 Task: Add an event with the title Second Sales Call with Potential Client, date '2023/12/04', time 7:50 AM to 9:50 AMand add a description:  Regular check-ins and progress reviews will be scheduled to evaluate the employee's progress and provide ongoing feedback. These discussions will allow for adjustments to the action plan if needed and provide encouragement and support to the employee., put the event into Green category, logged in from the account softage.2@softage.netand send the event invitation to softage.5@softage.net and softage.6@softage.net. Set a reminder for the event 2 hour before
Action: Mouse moved to (105, 99)
Screenshot: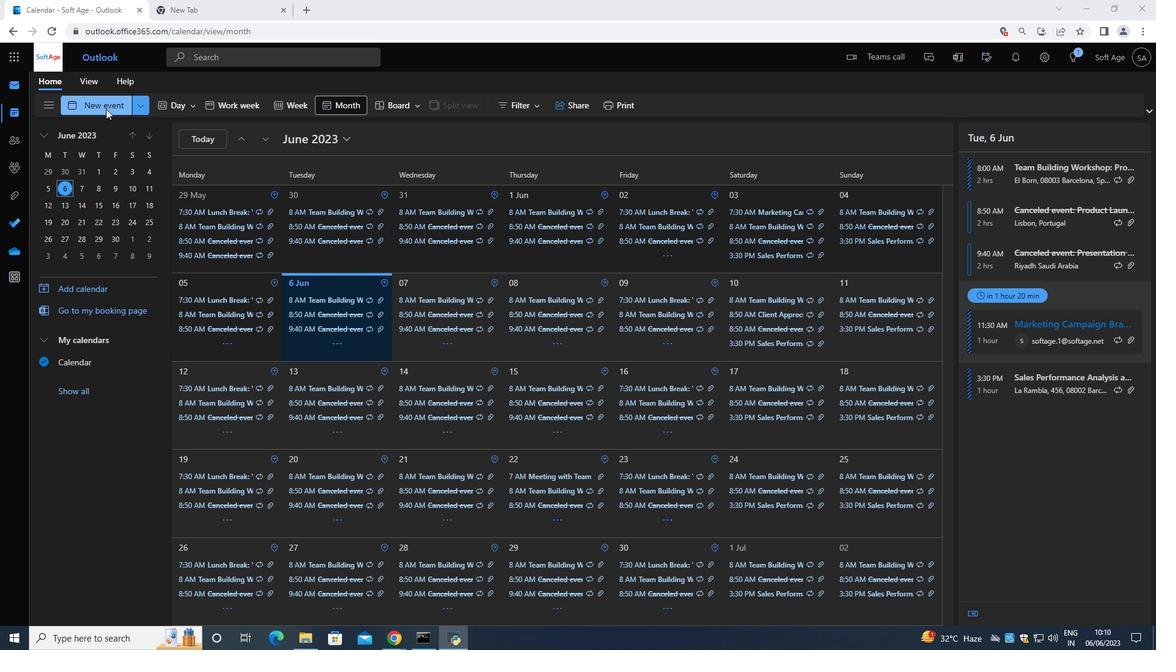 
Action: Mouse pressed left at (105, 99)
Screenshot: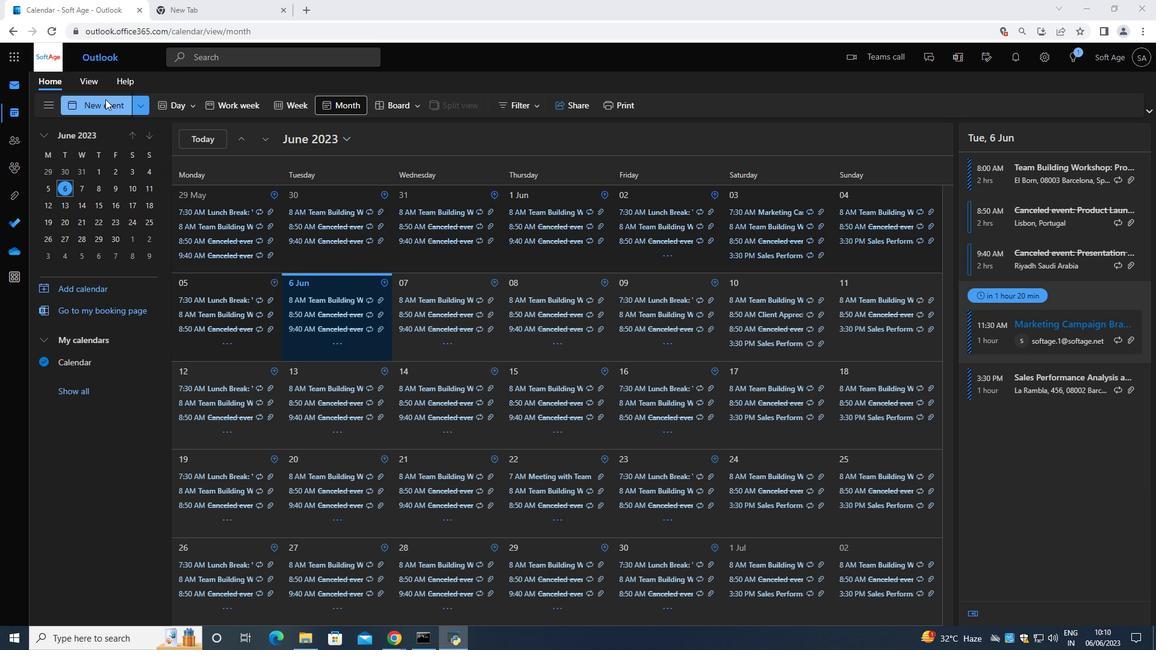 
Action: Mouse moved to (362, 183)
Screenshot: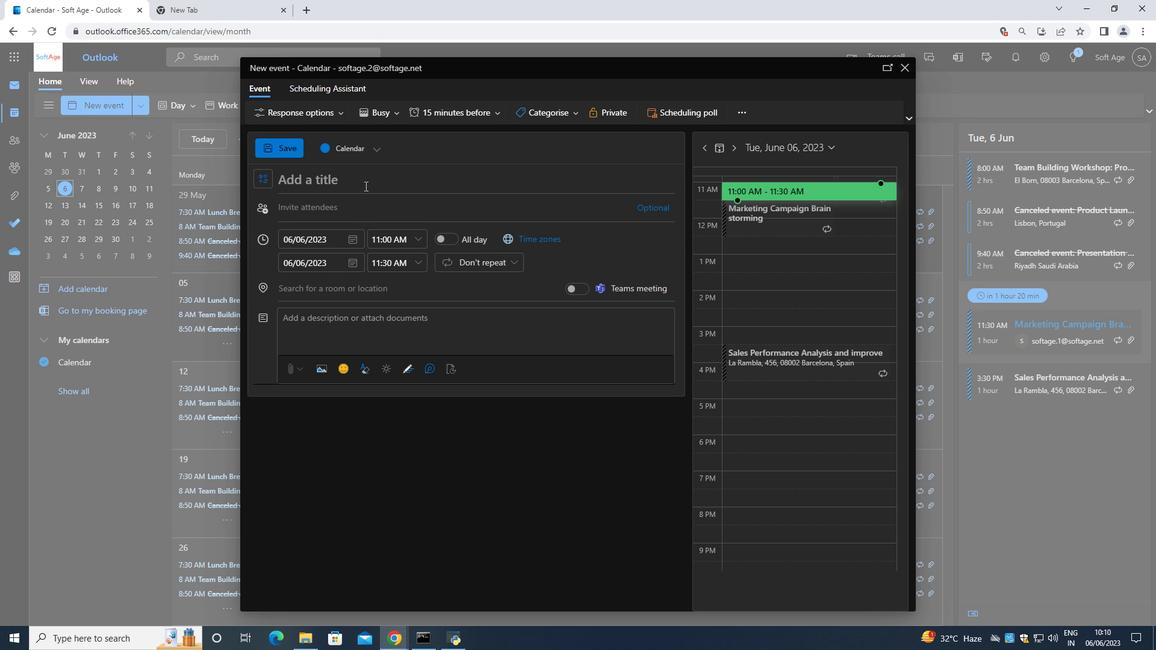 
Action: Mouse pressed left at (362, 183)
Screenshot: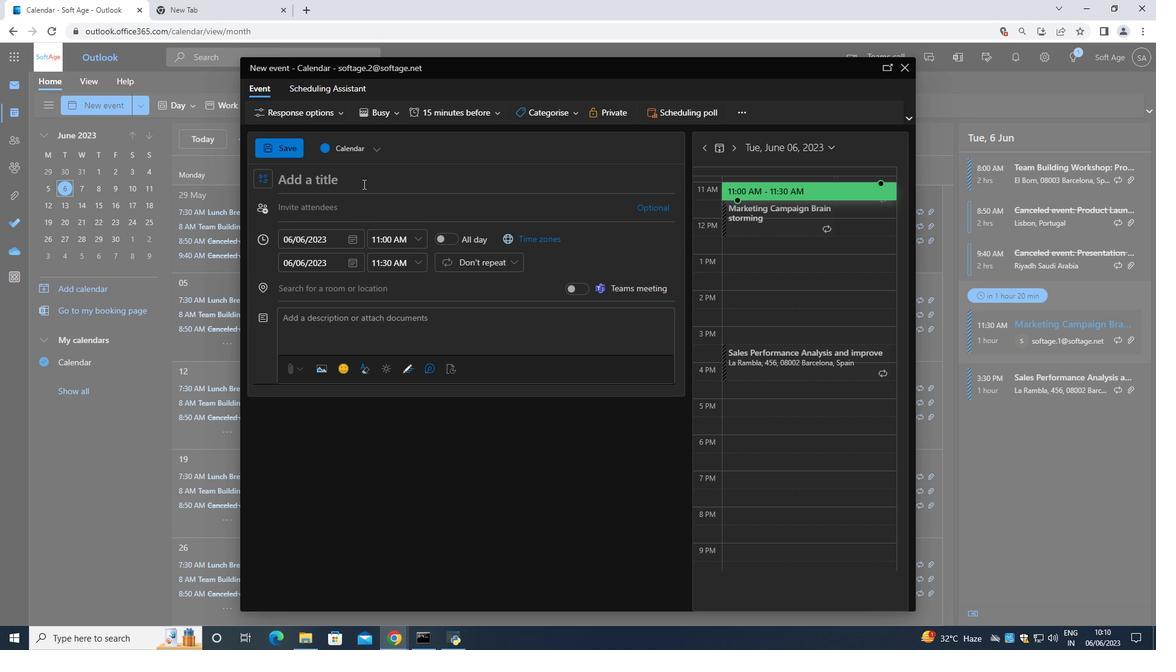 
Action: Mouse moved to (360, 181)
Screenshot: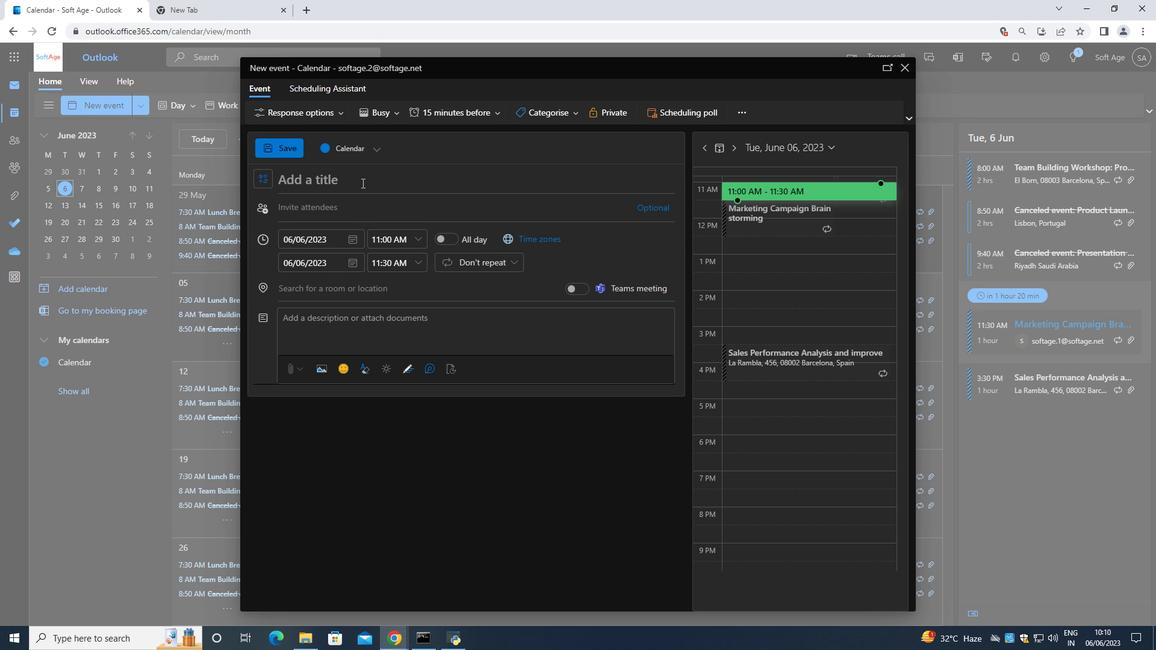 
Action: Key pressed <Key.shift>Second<Key.space><Key.shift>Sales<Key.space><Key.shift>Cali<Key.space>with<Key.space><Key.shift>Protem<Key.backspace>ntial<Key.space><Key.shift>Client<Key.space>
Screenshot: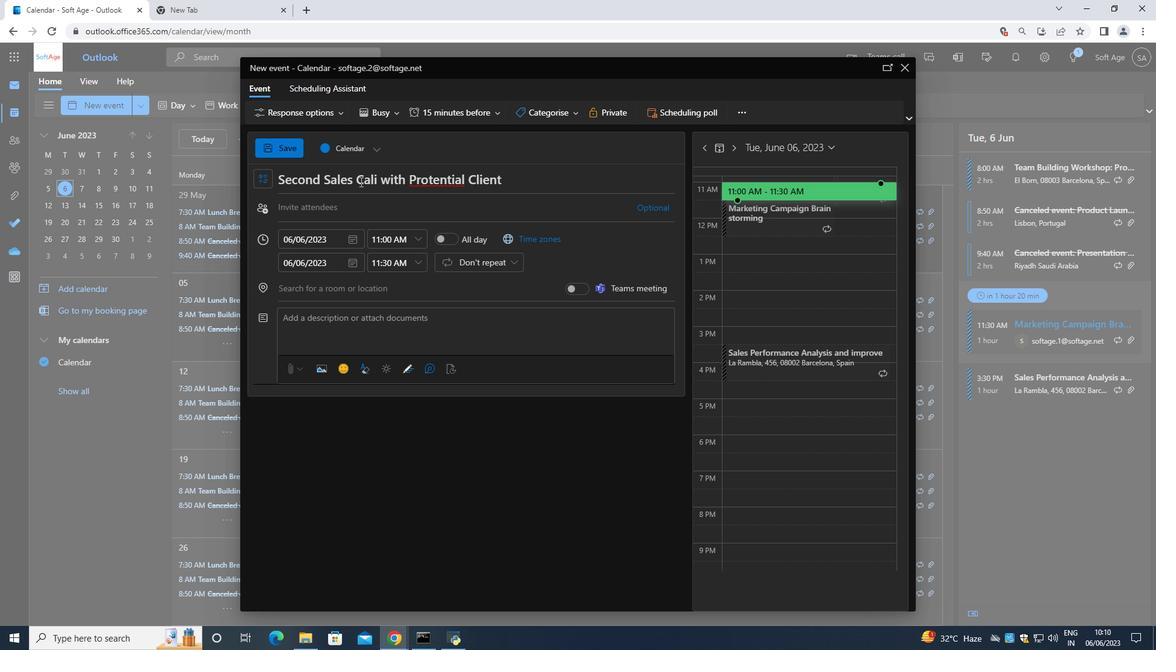 
Action: Mouse moved to (355, 242)
Screenshot: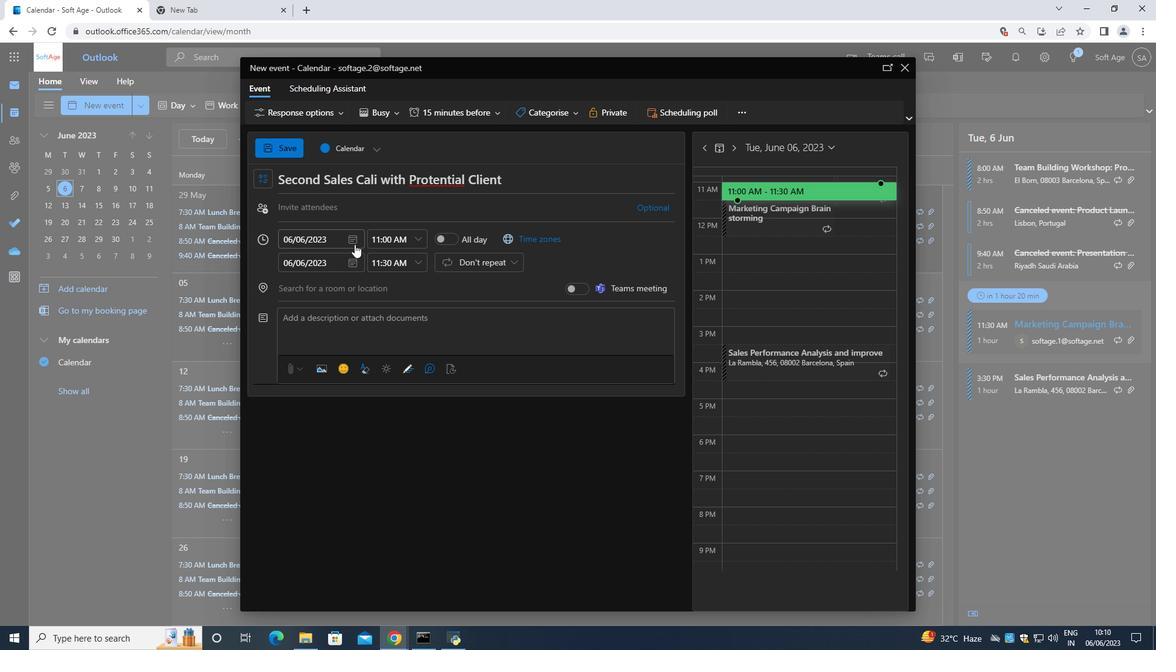 
Action: Mouse pressed left at (355, 242)
Screenshot: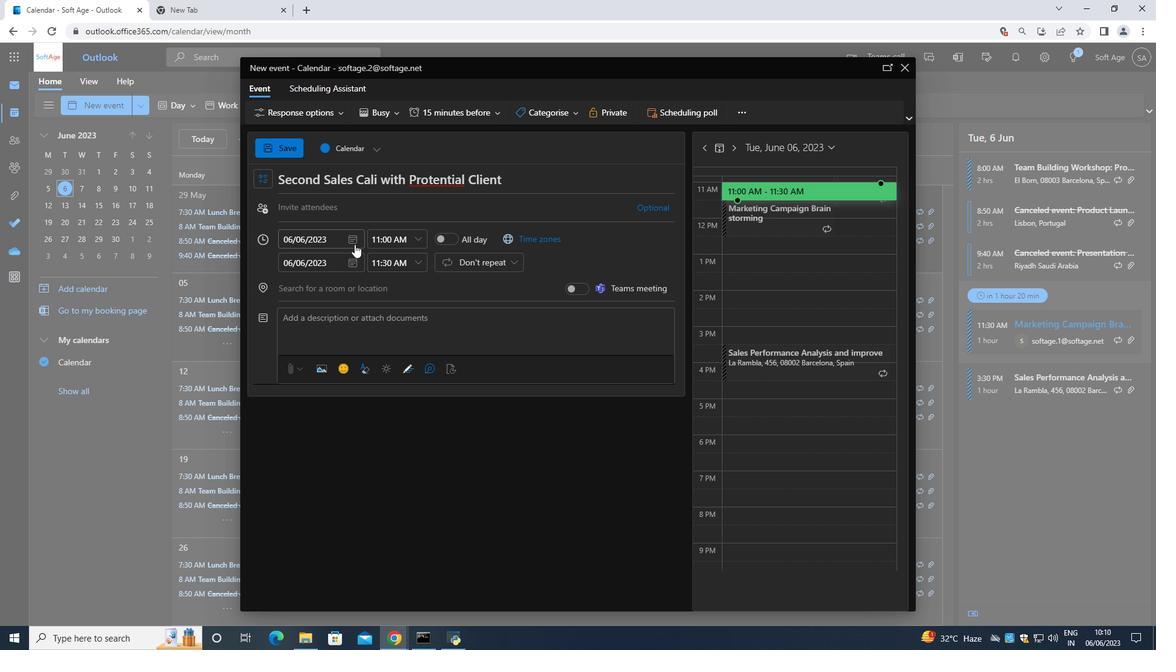 
Action: Mouse moved to (396, 264)
Screenshot: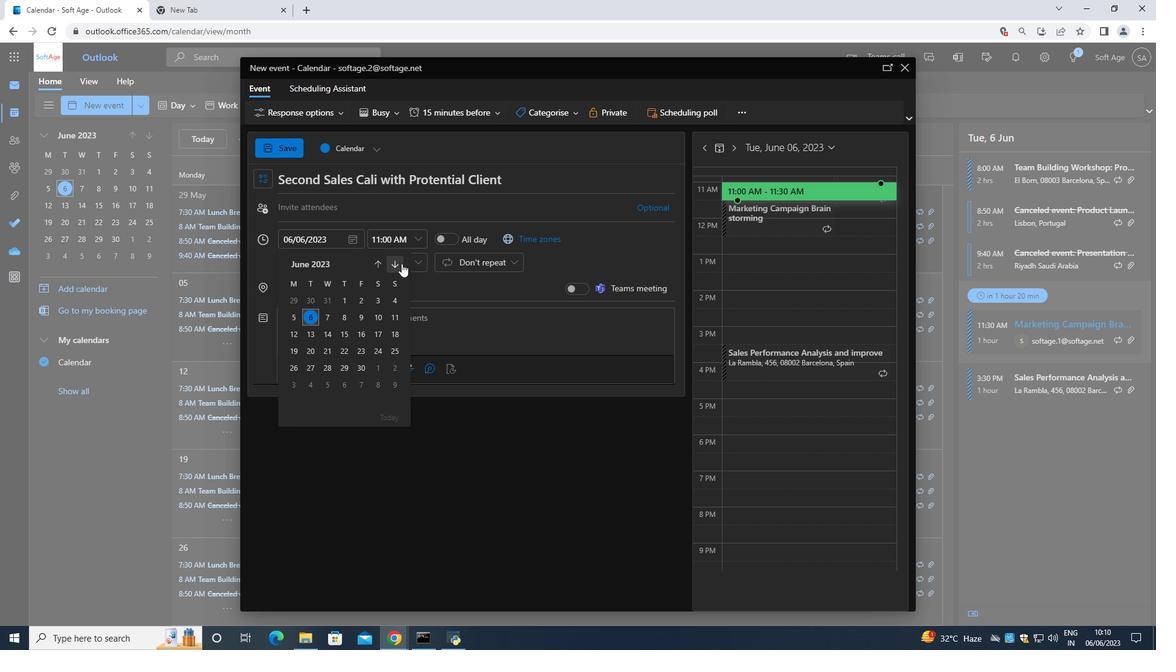 
Action: Mouse pressed left at (396, 264)
Screenshot: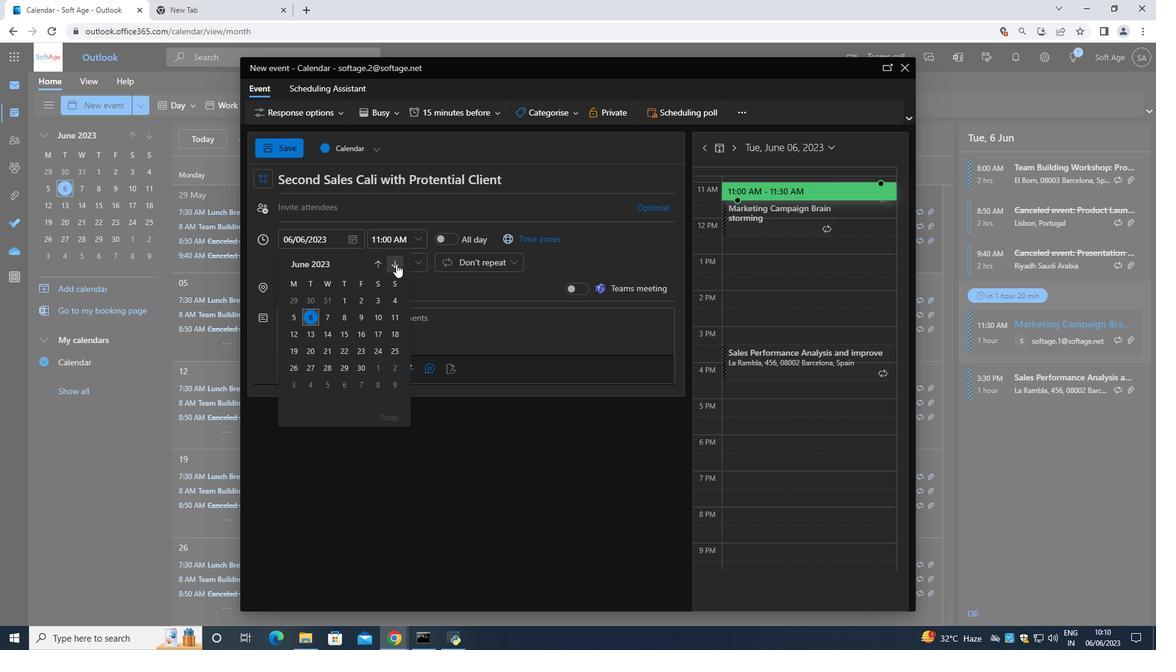 
Action: Mouse pressed left at (396, 264)
Screenshot: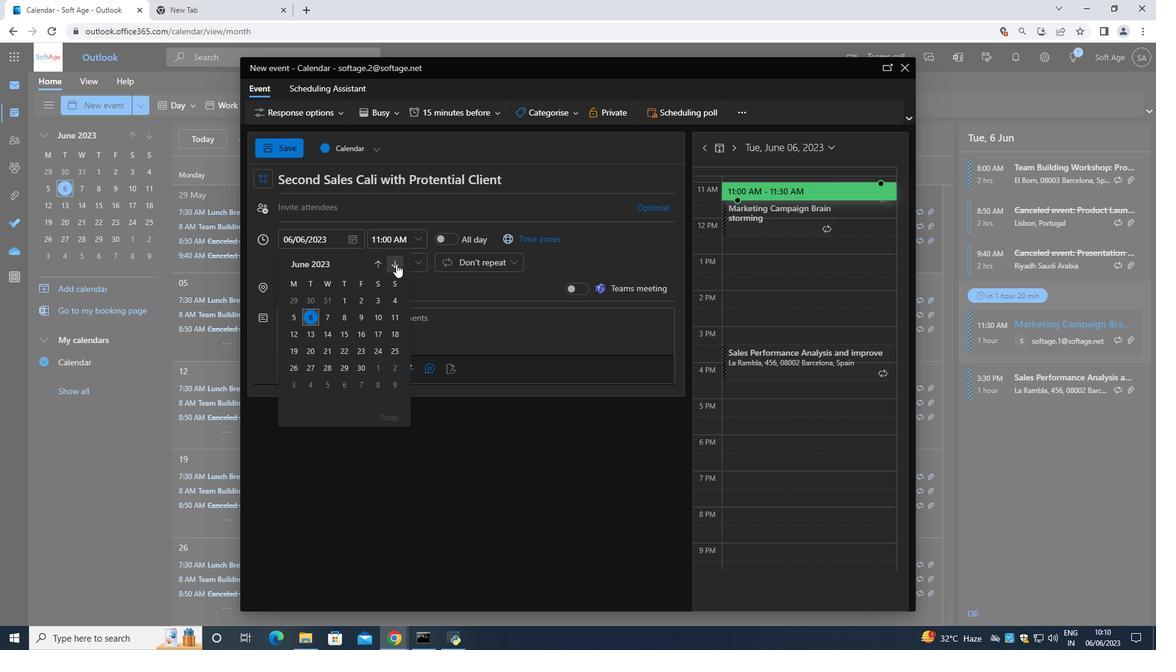 
Action: Mouse pressed left at (396, 264)
Screenshot: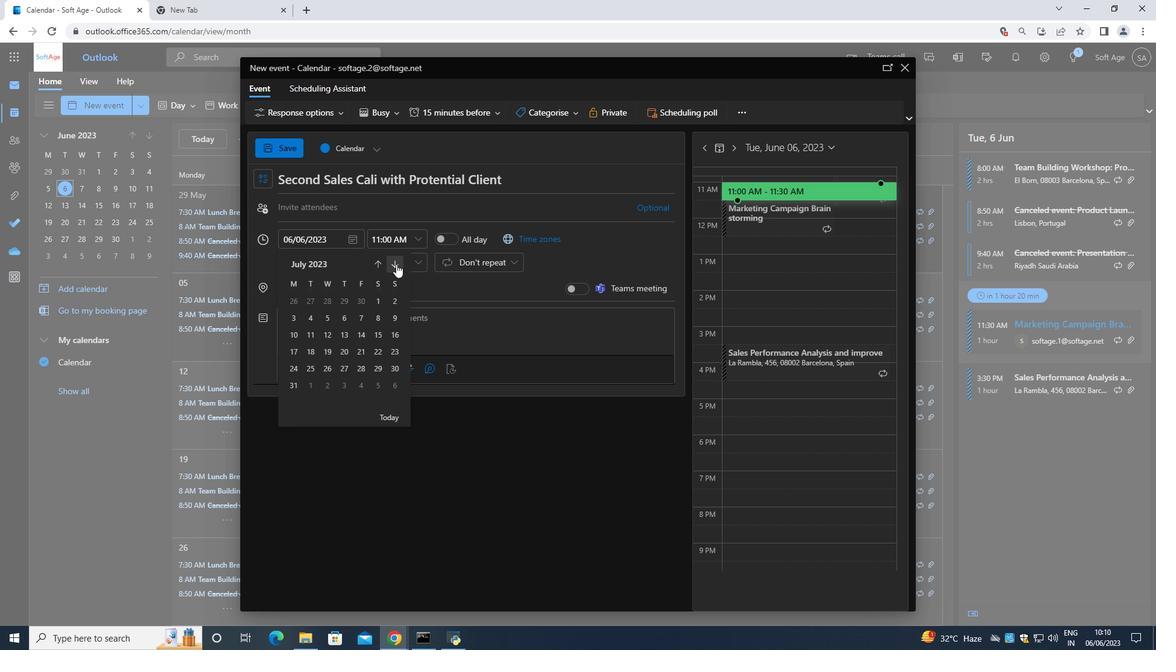 
Action: Mouse pressed left at (396, 264)
Screenshot: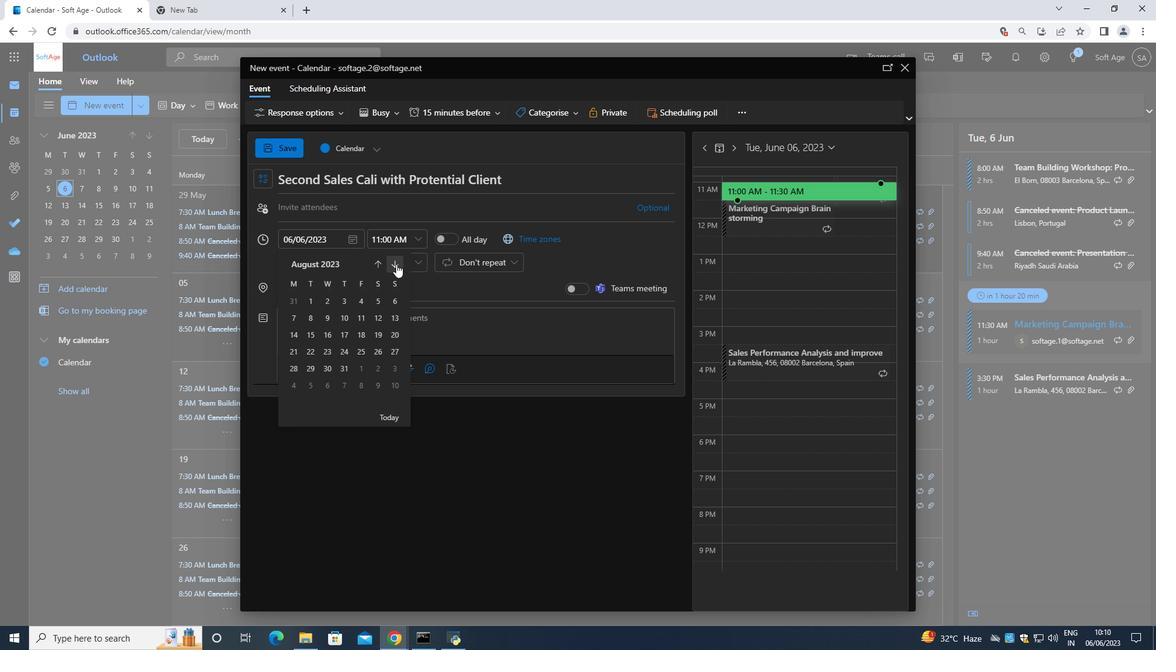 
Action: Mouse pressed left at (396, 264)
Screenshot: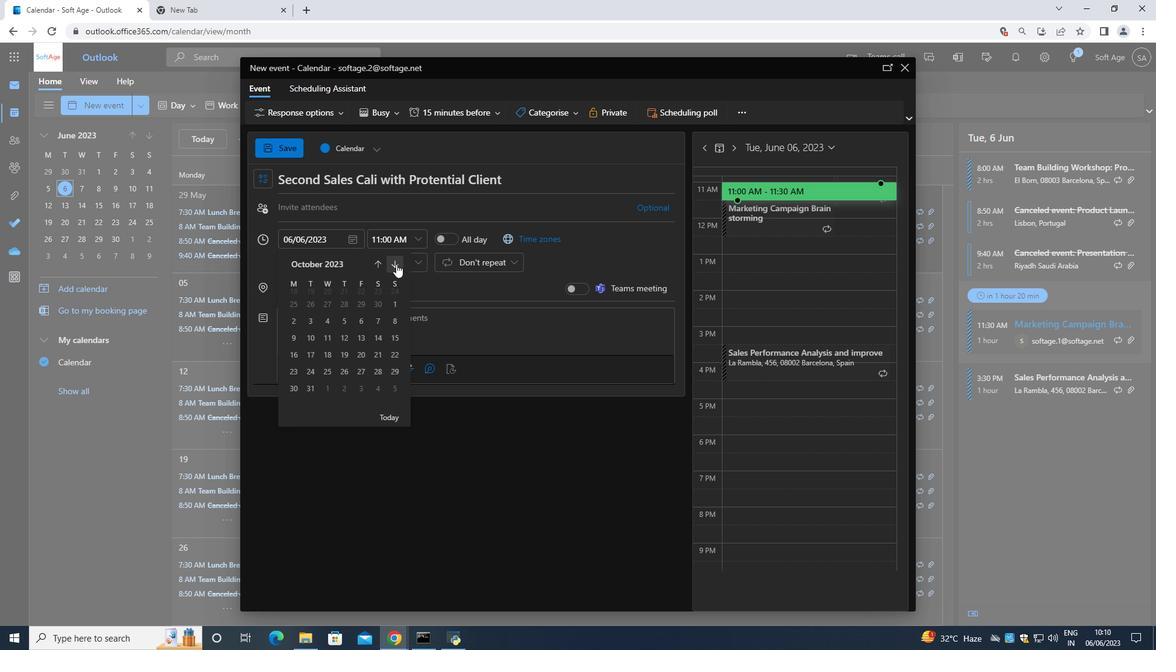 
Action: Mouse pressed left at (396, 264)
Screenshot: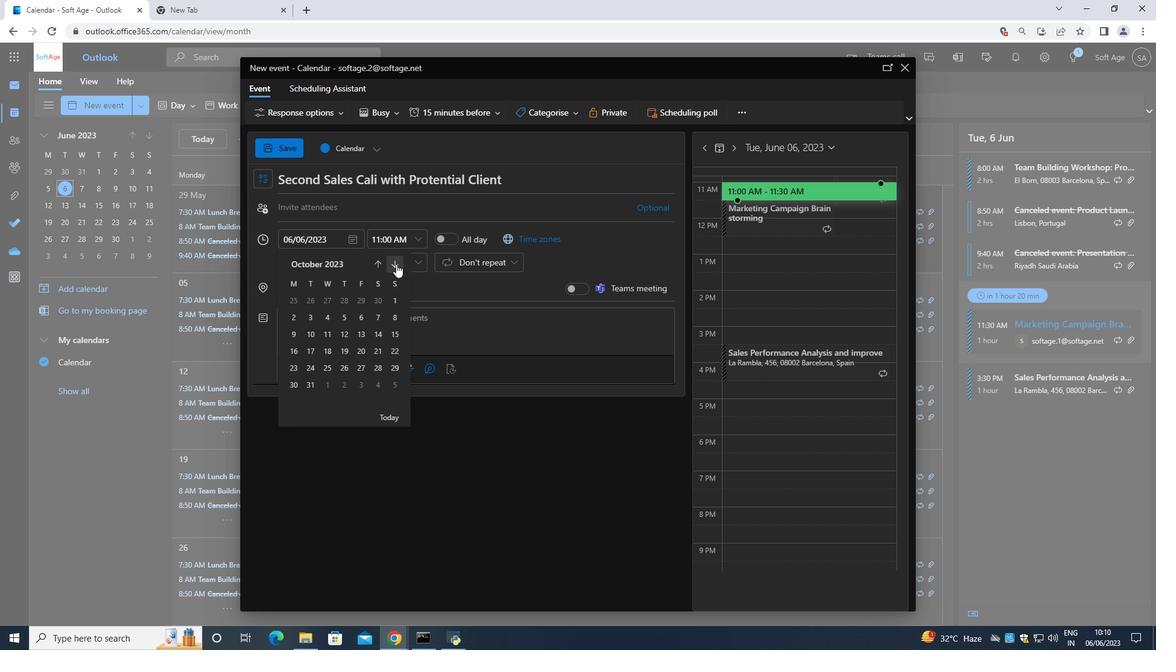 
Action: Mouse pressed left at (396, 264)
Screenshot: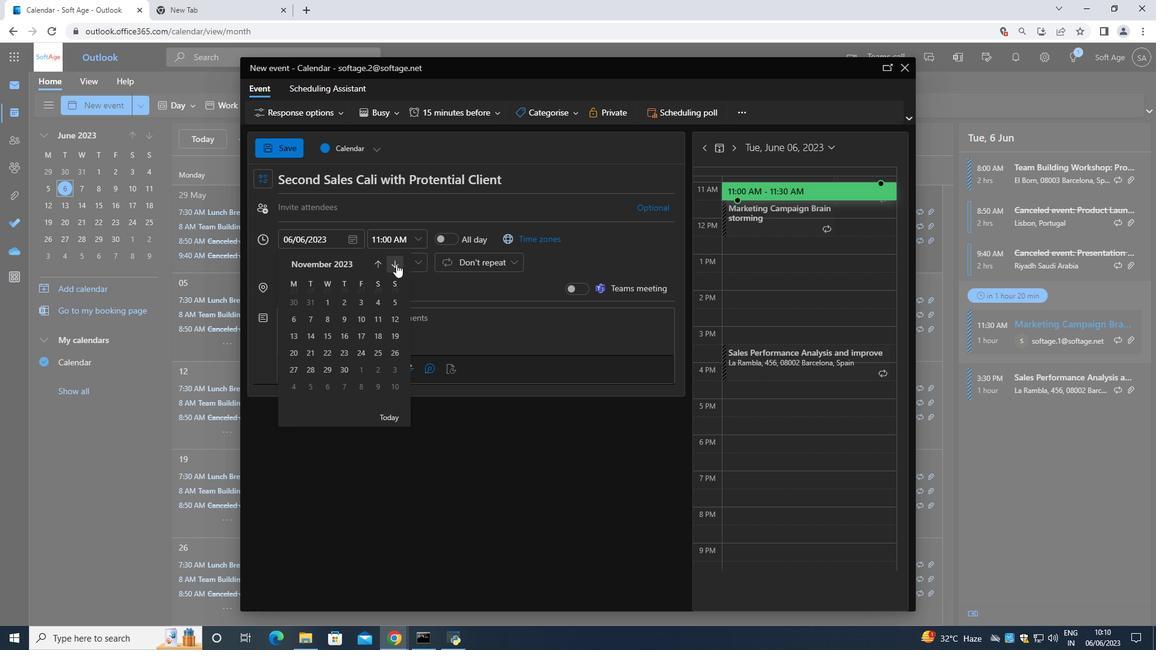 
Action: Mouse moved to (379, 263)
Screenshot: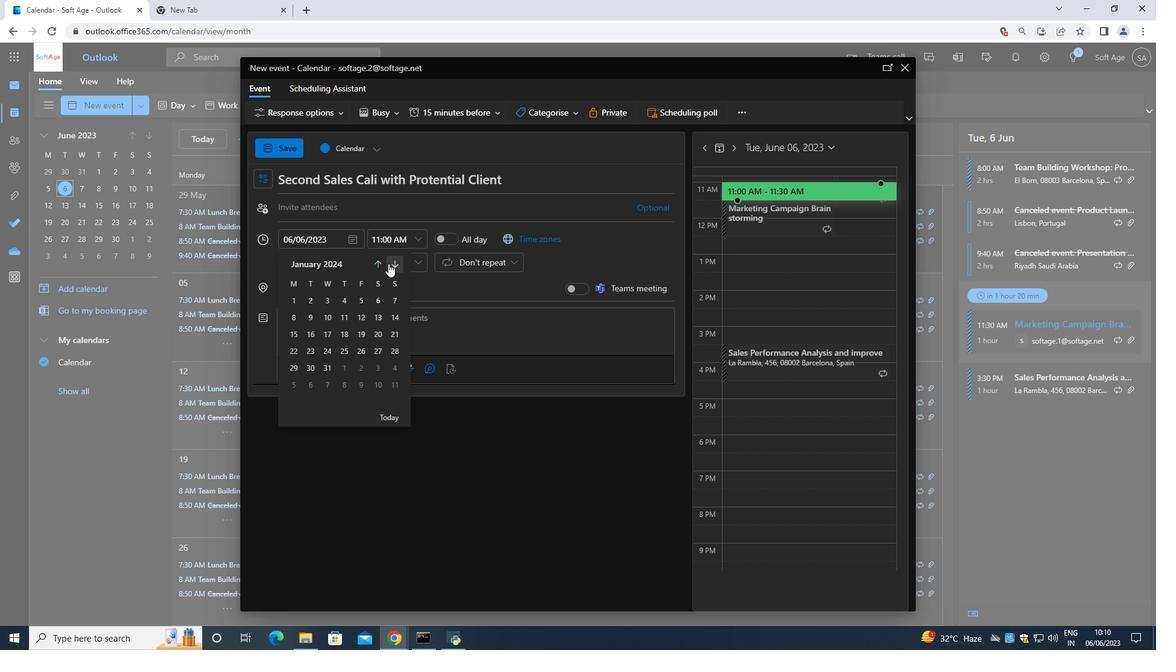 
Action: Mouse pressed left at (379, 263)
Screenshot: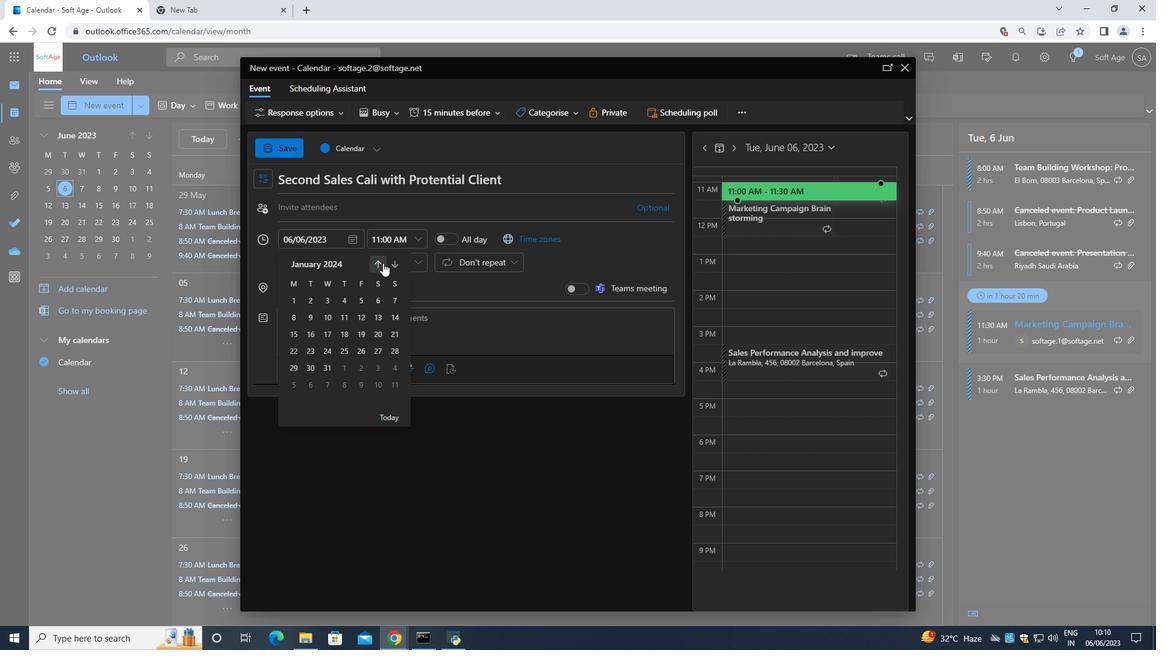 
Action: Mouse moved to (294, 320)
Screenshot: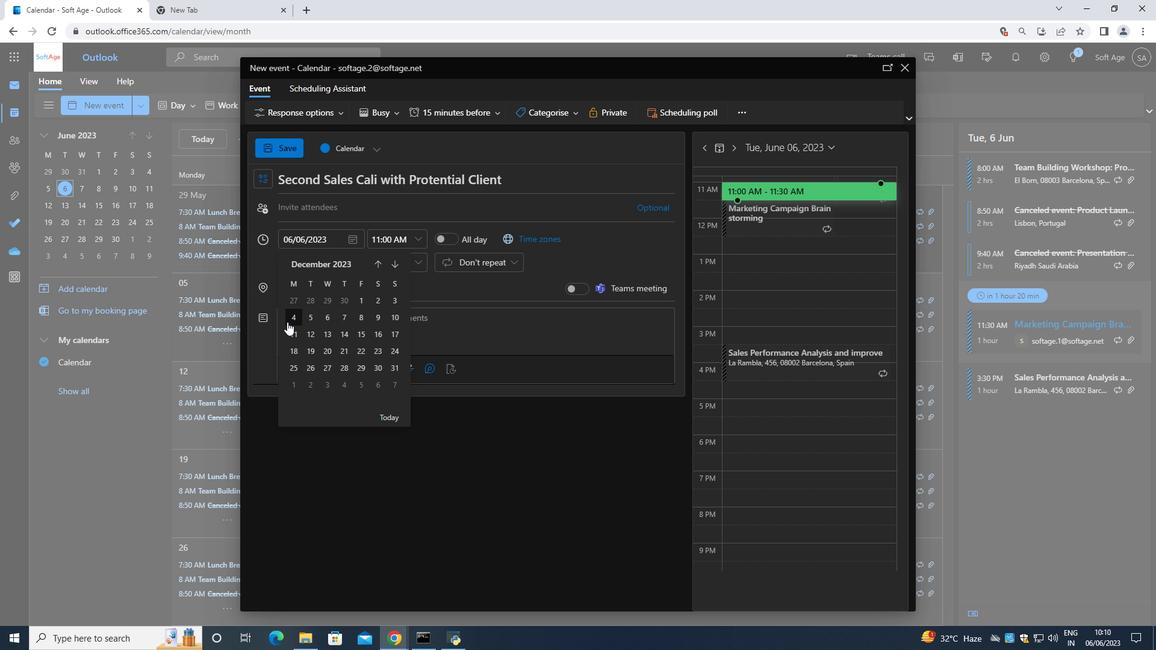 
Action: Mouse pressed left at (294, 320)
Screenshot: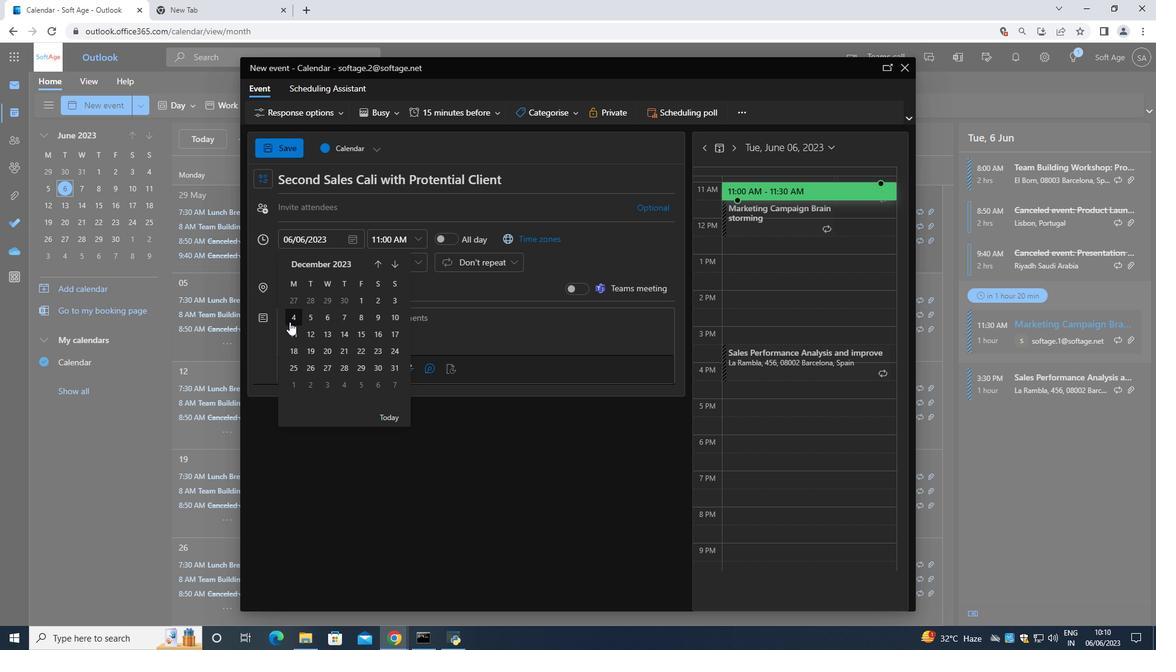 
Action: Mouse moved to (419, 242)
Screenshot: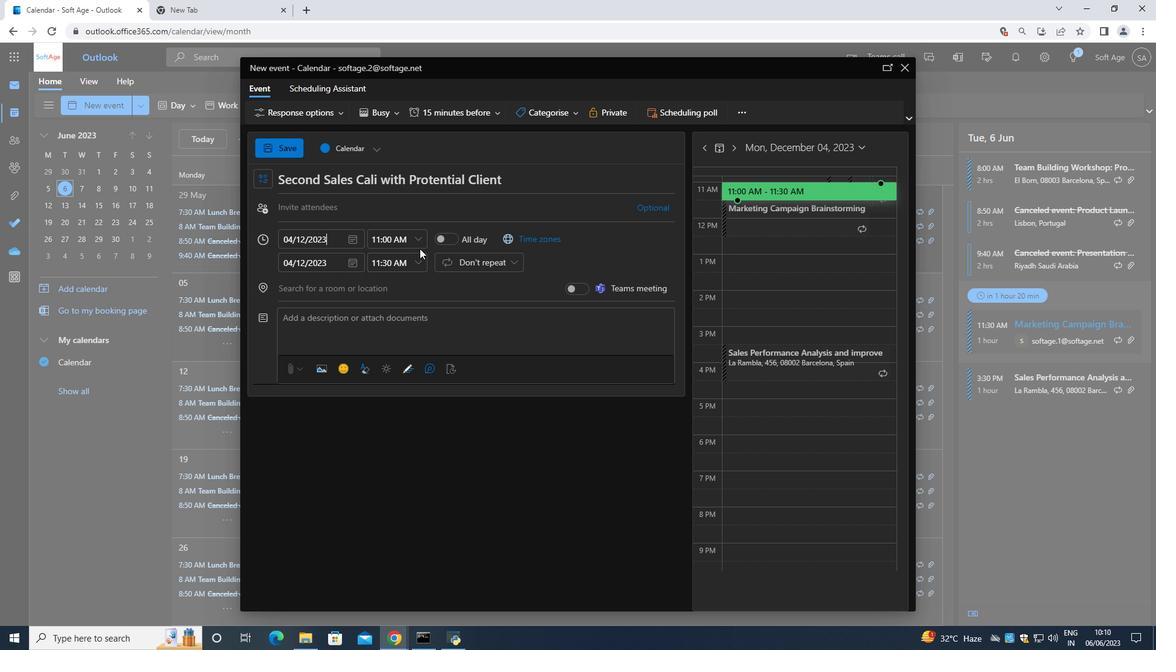 
Action: Mouse pressed left at (419, 242)
Screenshot: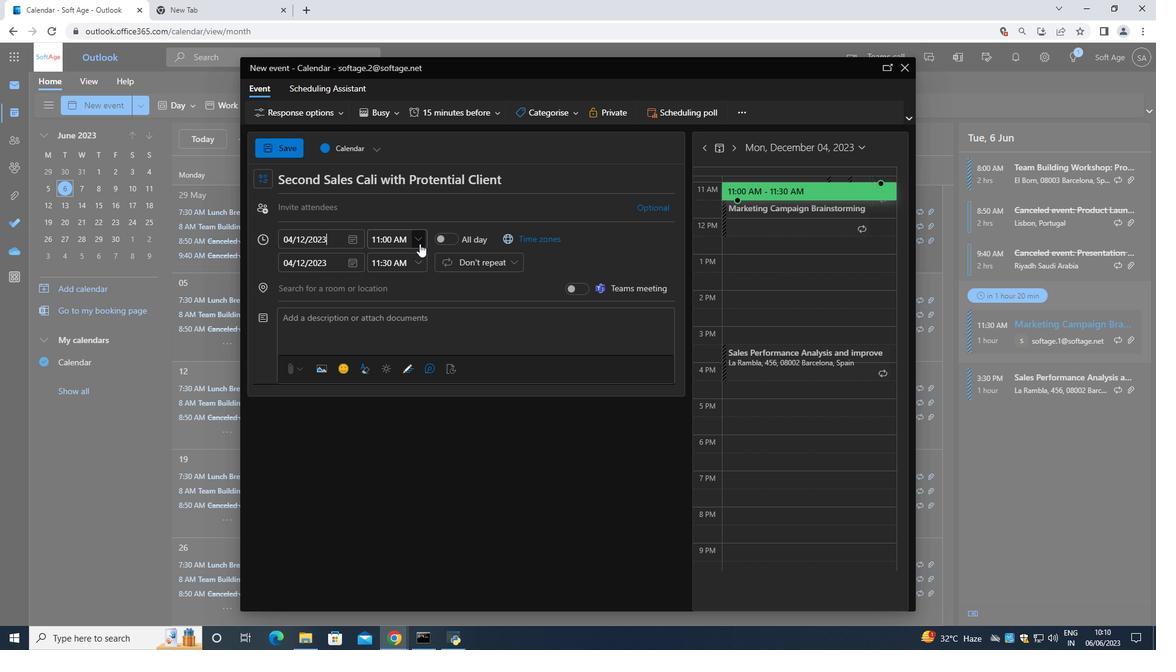 
Action: Mouse moved to (411, 240)
Screenshot: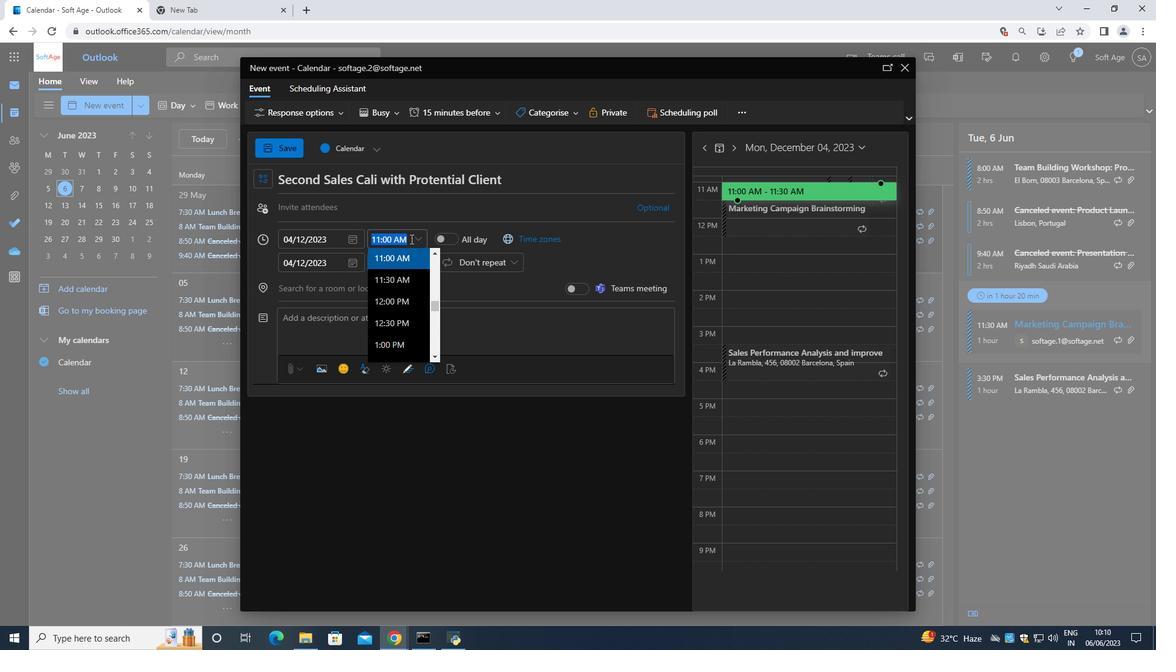 
Action: Key pressed <Key.backspace>7<Key.shift_r>:50<Key.space><Key.caps_lock>AM<Key.caps_lock><Key.space>
Screenshot: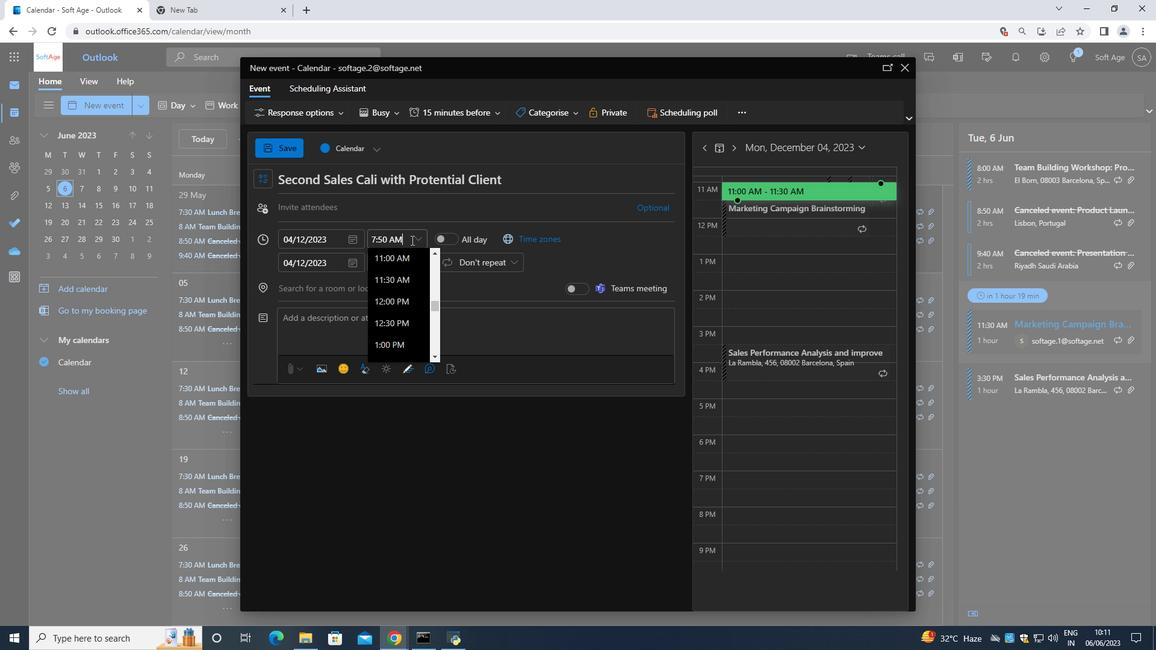 
Action: Mouse moved to (417, 238)
Screenshot: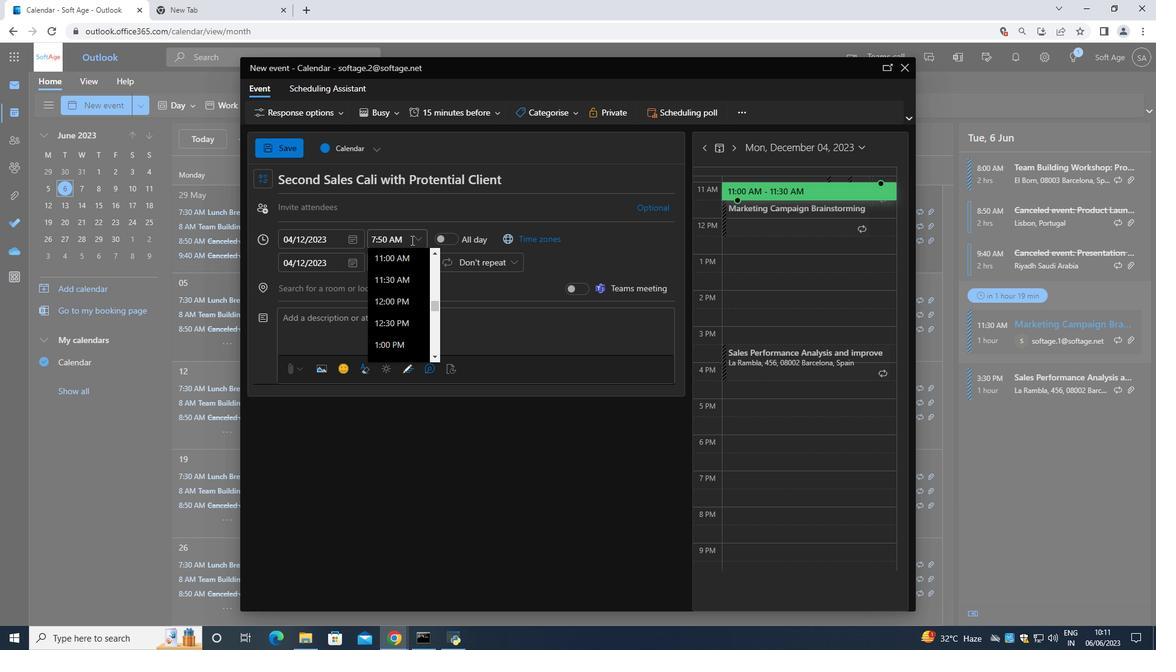 
Action: Mouse pressed left at (417, 238)
Screenshot: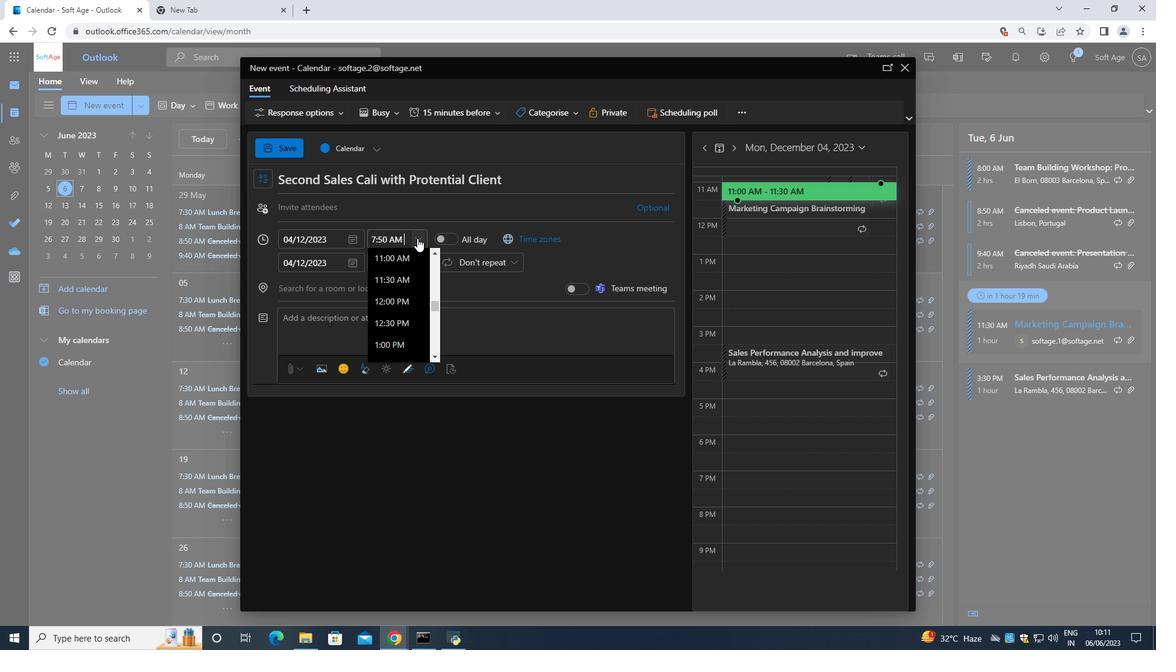 
Action: Mouse moved to (416, 263)
Screenshot: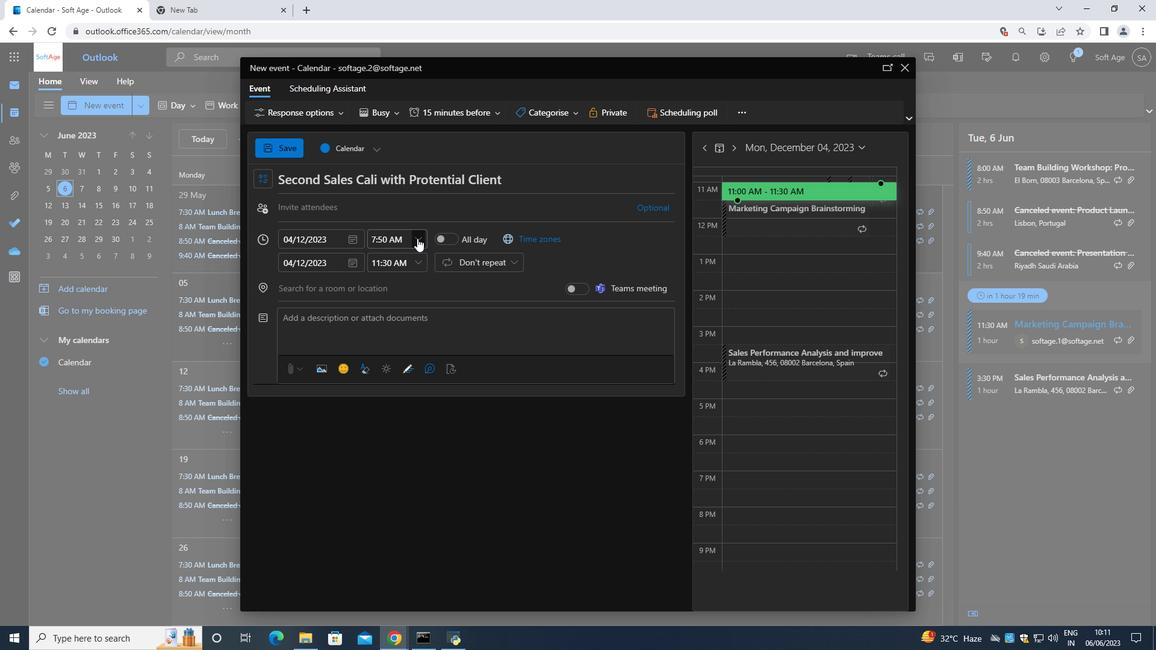 
Action: Mouse pressed left at (416, 263)
Screenshot: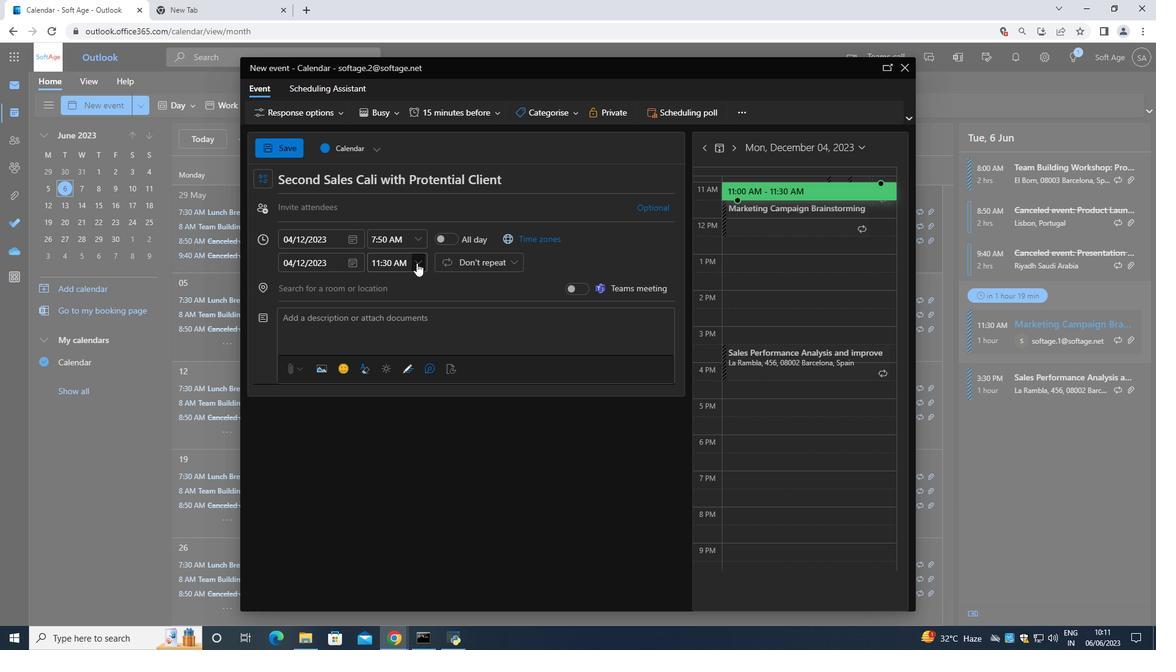 
Action: Mouse moved to (421, 348)
Screenshot: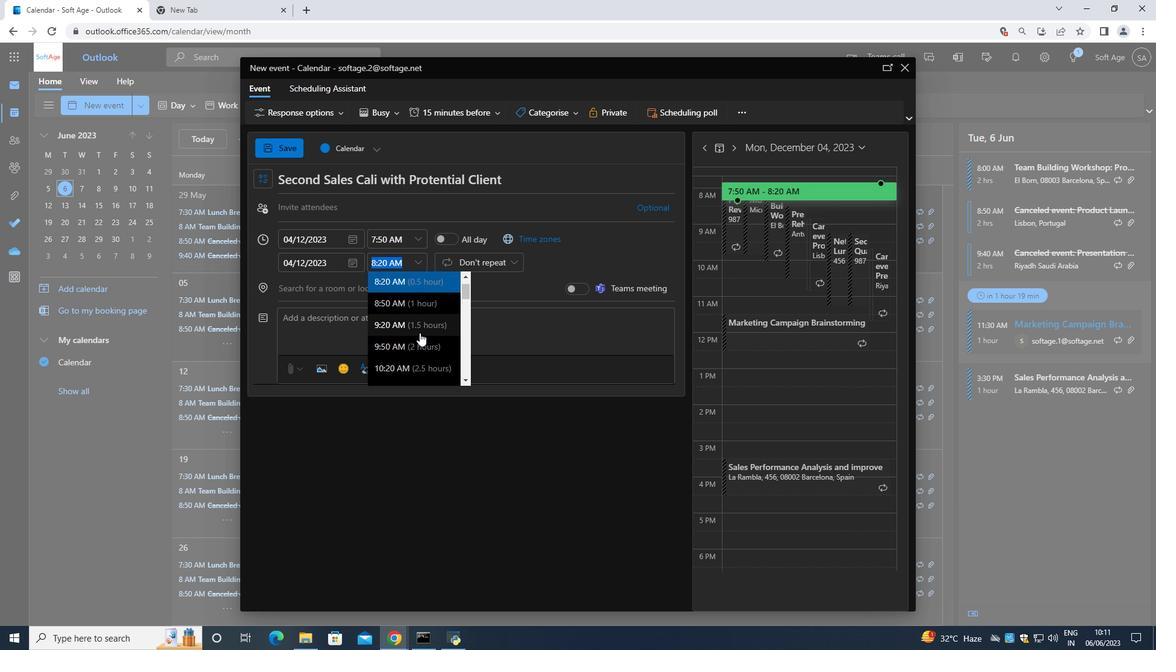 
Action: Mouse pressed left at (421, 348)
Screenshot: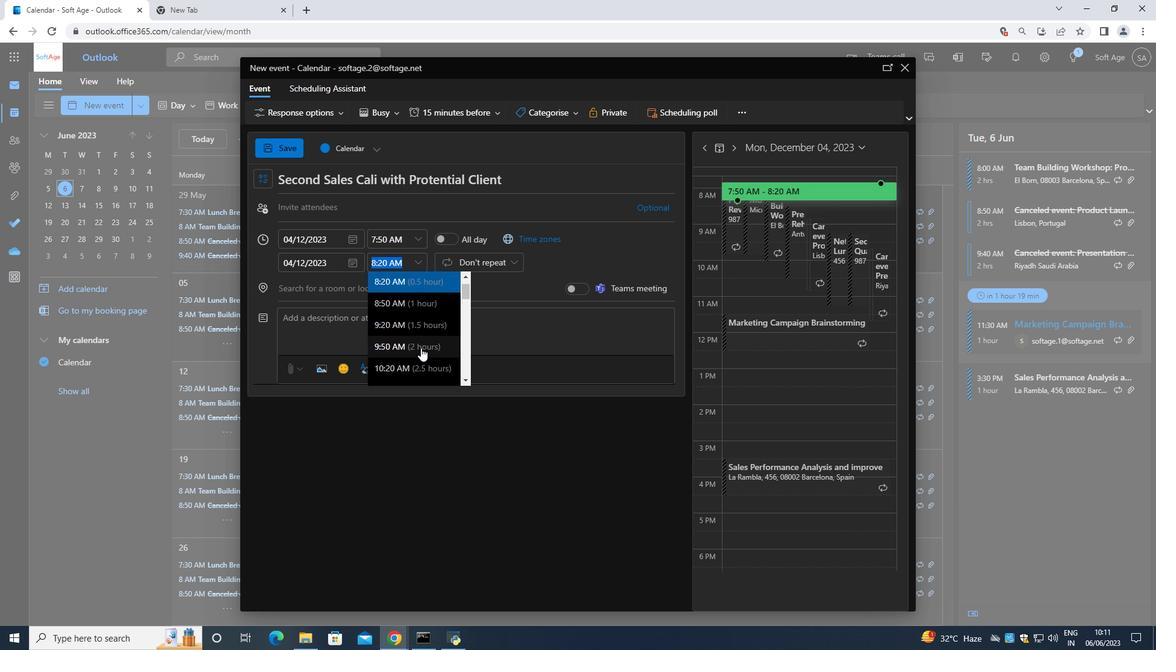 
Action: Mouse moved to (391, 320)
Screenshot: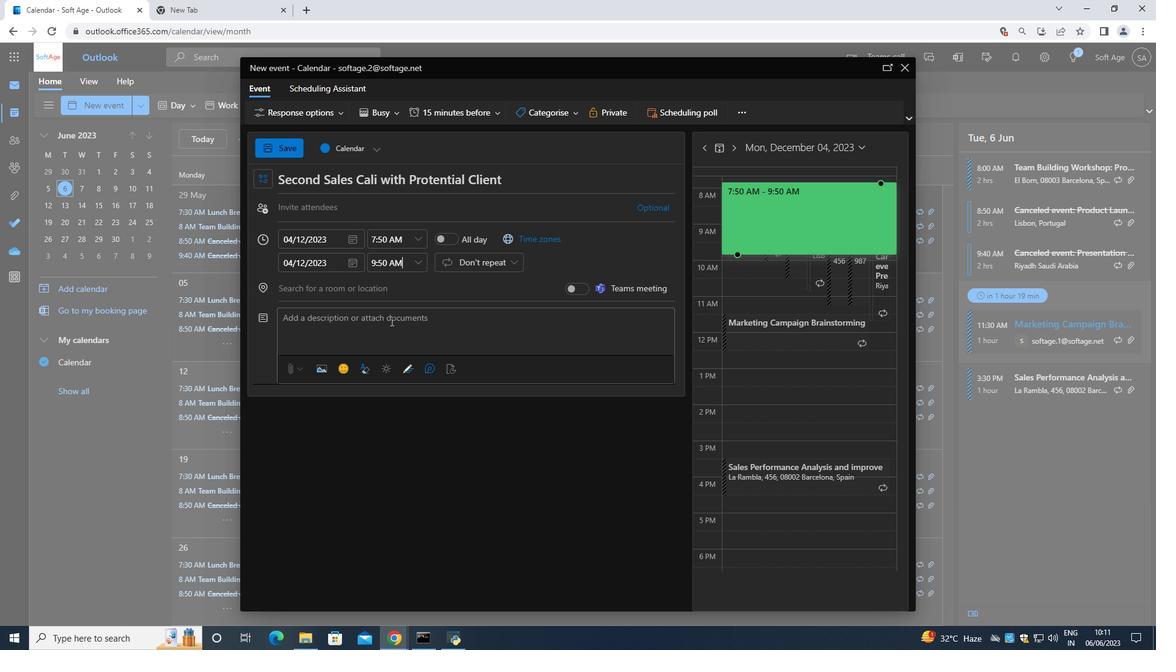 
Action: Mouse pressed left at (391, 320)
Screenshot: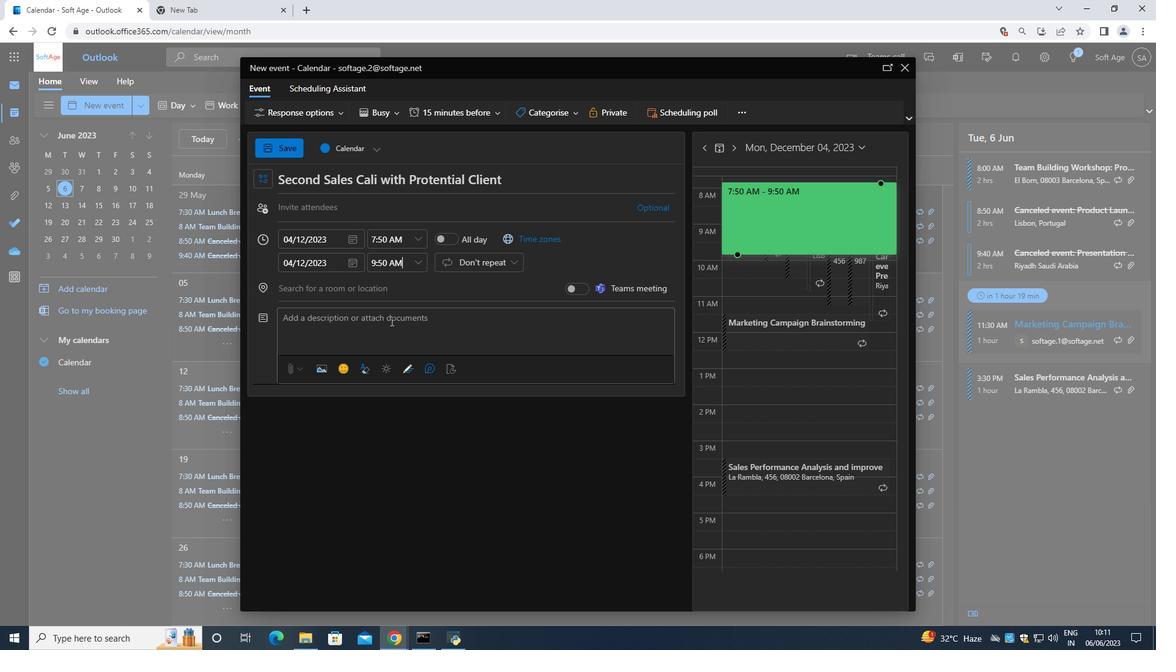 
Action: Mouse moved to (392, 320)
Screenshot: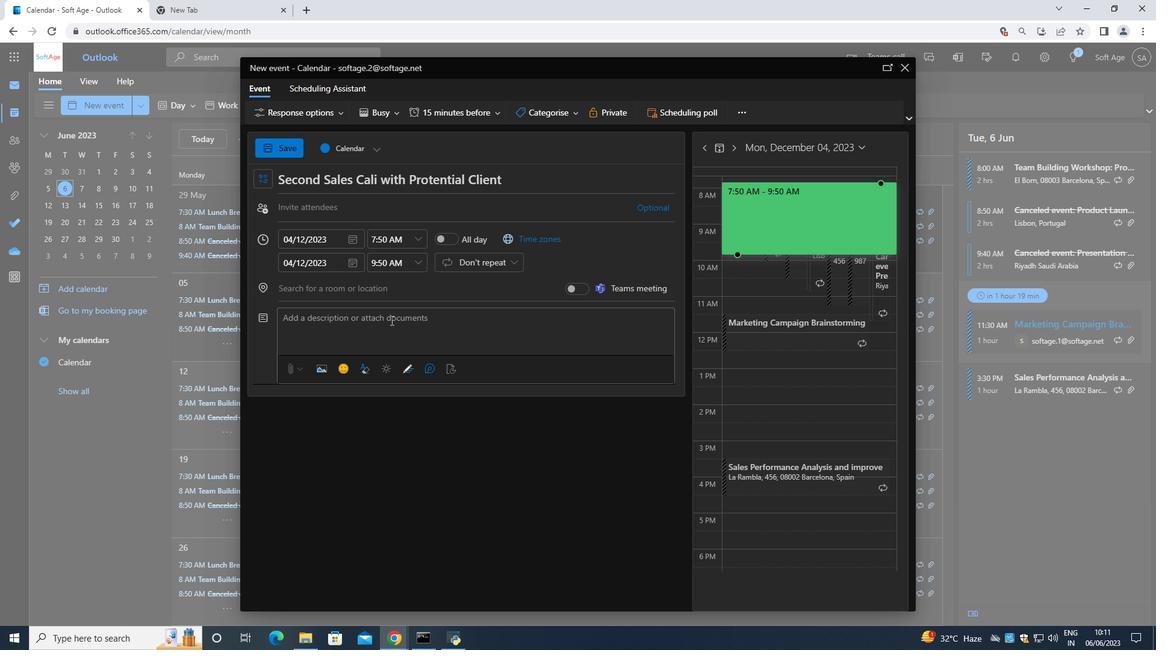 
Action: Key pressed <Key.shift>Regular<Key.space>check-ins<Key.space>and<Key.space>progress<Key.space>reviews<Key.space>wik<Key.backspace>ll<Key.space>be<Key.space>scheduled<Key.space>to<Key.space>evaluate<Key.space>the<Key.space>employee<Key.space><Key.backspace>'s<Key.space>prof<Key.backspace>gress<Key.space>anf<Key.backspace>d<Key.space>o<Key.backspace>provide<Key.space>ongoing<Key.space>feedbav<Key.backspace>ck<Key.space>.<Key.space><Key.shift>Thes<Key.space><Key.backspace>e<Key.space>discussions<Key.space>wil<Key.space><Key.backspace>l<Key.space>allow<Key.space>for<Key.space>adjustments<Key.space>to<Key.space>thr<Key.backspace>e<Key.space>action<Key.space>plan<Key.space>if<Key.space>neede<Key.space>and<Key.space>provide<Key.space>encouragement<Key.space>and<Key.space>supporty<Key.space>to<Key.space>the<Key.space>employee.<Key.left><Key.left><Key.left><Key.left><Key.left><Key.left><Key.left><Key.left><Key.left><Key.left><Key.left><Key.left><Key.left><Key.left><Key.left><Key.left><Key.left><Key.backspace><Key.backspace><Key.backspace><Key.backspace>ort<Key.space><Key.right><Key.right><Key.right><Key.right><Key.right><Key.right><Key.right><Key.right><Key.right><Key.right><Key.right><Key.right><Key.right><Key.right><Key.right><Key.right><Key.right><Key.right><Key.right><Key.right><Key.right><Key.up><Key.right><Key.right><Key.right><Key.right><Key.right><Key.right><Key.right><Key.right><Key.right><Key.right><Key.right><Key.right><Key.right><Key.right><Key.right><Key.right><Key.right><Key.right><Key.right><Key.right><Key.right><Key.right><Key.right><Key.right><Key.right><Key.right><Key.right><Key.right><Key.right><Key.right><Key.right><Key.right><Key.right><Key.right><Key.right><Key.right><Key.right><Key.right><Key.right><Key.right><Key.right><Key.left><Key.left>d<Key.right><Key.right><Key.right><Key.right><Key.right><Key.right><Key.right><Key.right><Key.right><Key.right><Key.right><Key.right><Key.right><Key.right><Key.right><Key.right><Key.right><Key.right><Key.right><Key.right><Key.right><Key.right><Key.right><Key.right><Key.right><Key.right><Key.right><Key.right><Key.right><Key.right><Key.right><Key.right><Key.right><Key.right><Key.right><Key.right><Key.right><Key.right><Key.right><Key.right><Key.backspace>
Screenshot: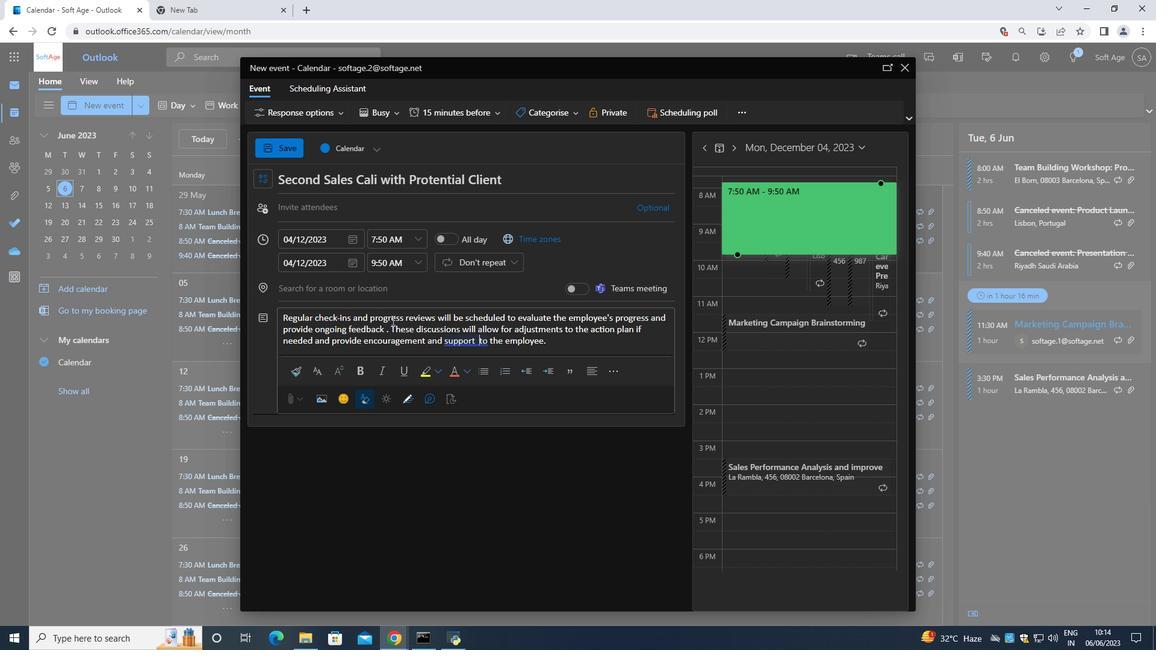 
Action: Mouse moved to (357, 207)
Screenshot: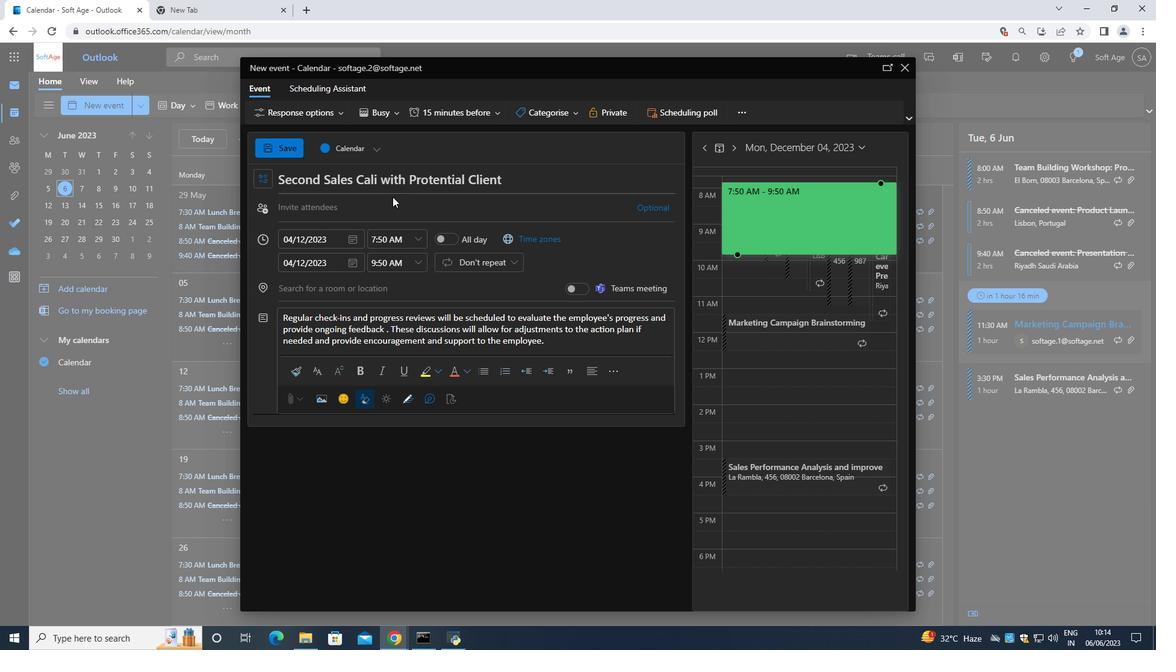 
Action: Mouse pressed left at (357, 207)
Screenshot: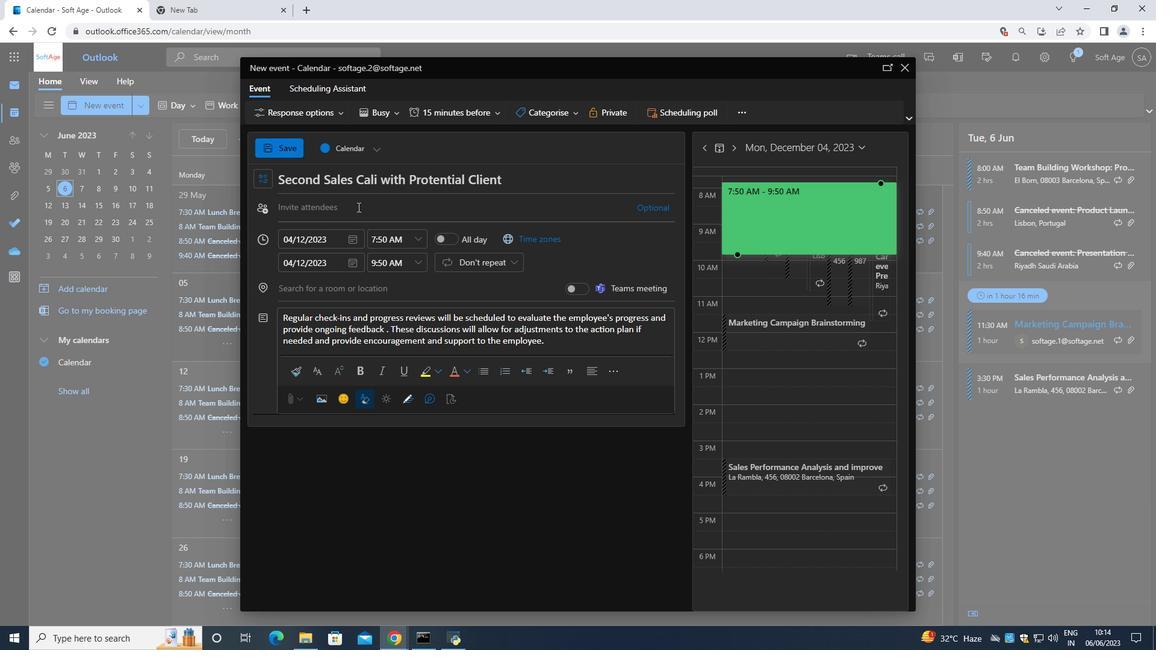 
Action: Key pressed <Key.shift>Softage.
Screenshot: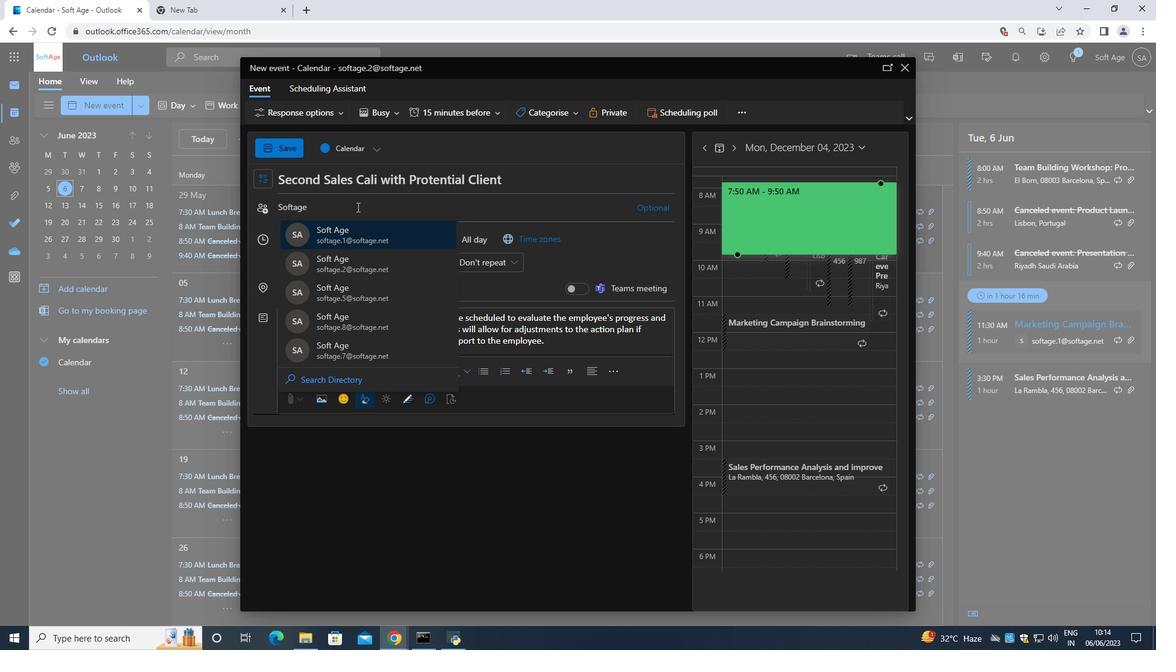 
Action: Mouse moved to (548, 113)
Screenshot: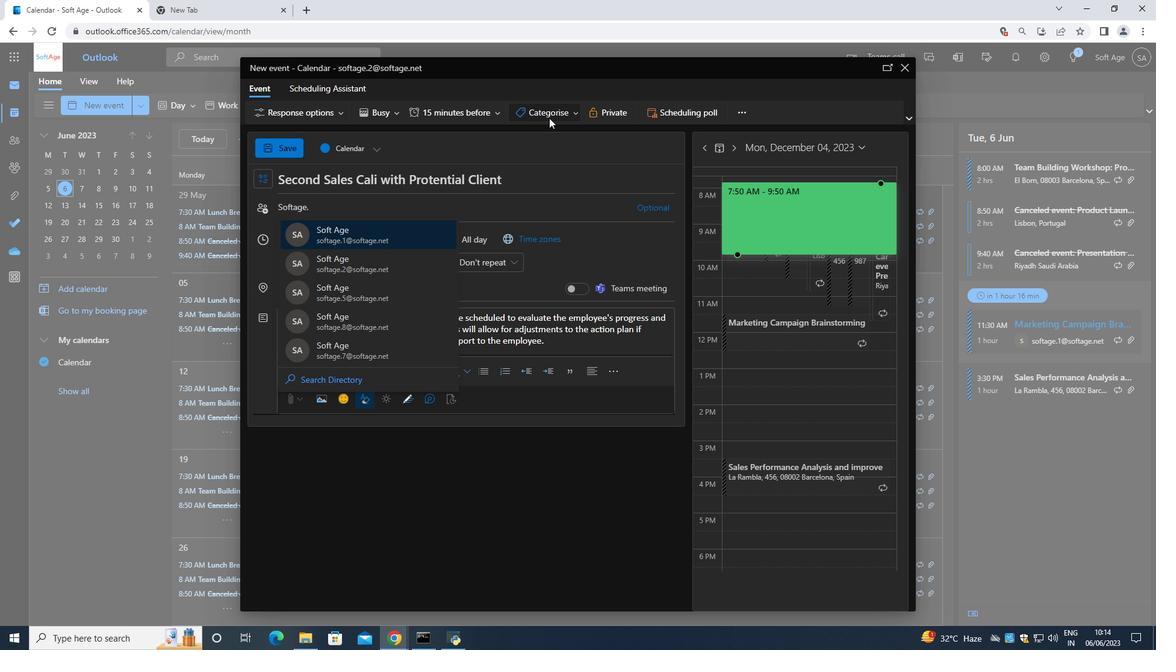 
Action: Mouse pressed left at (548, 113)
Screenshot: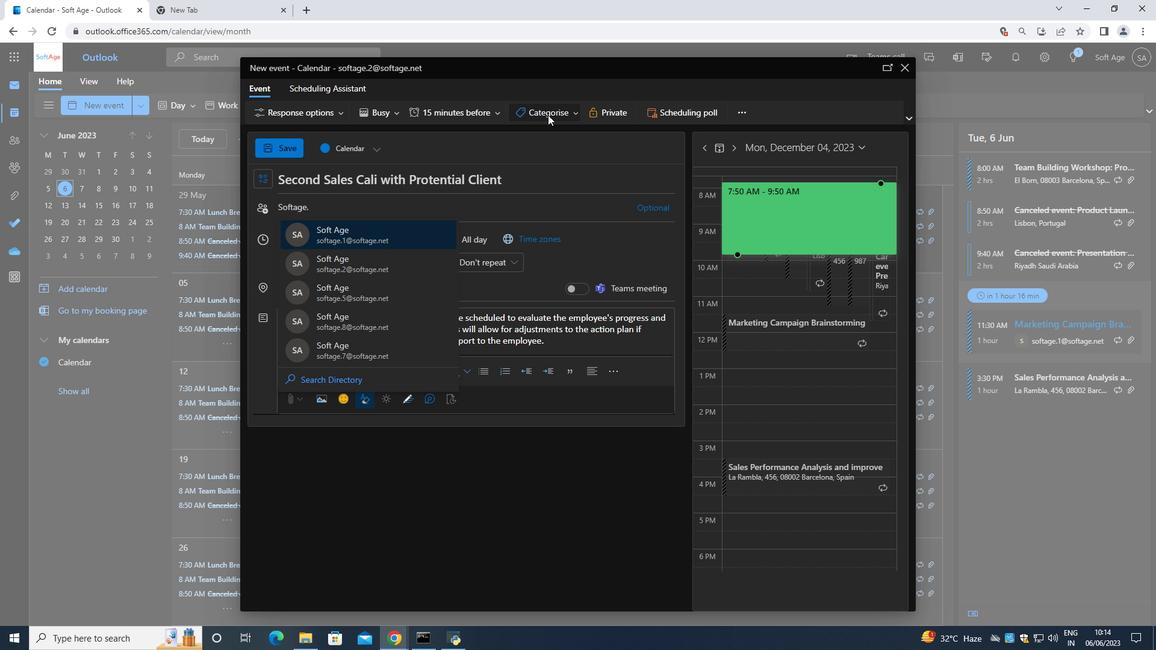 
Action: Mouse moved to (559, 156)
Screenshot: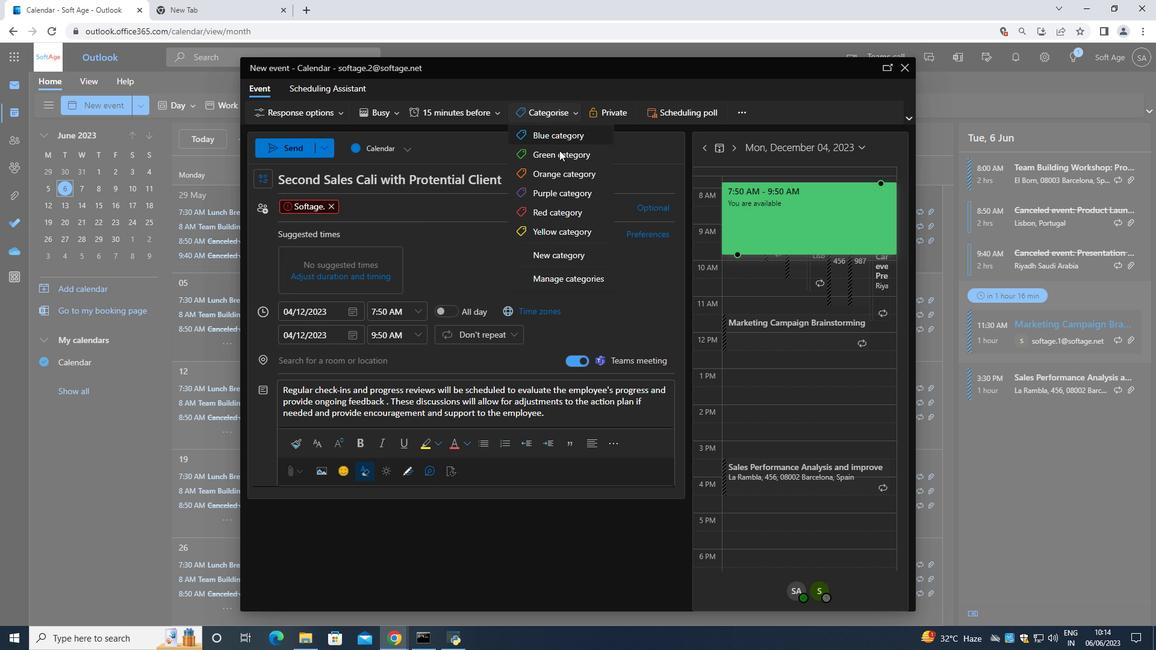 
Action: Mouse pressed left at (559, 156)
Screenshot: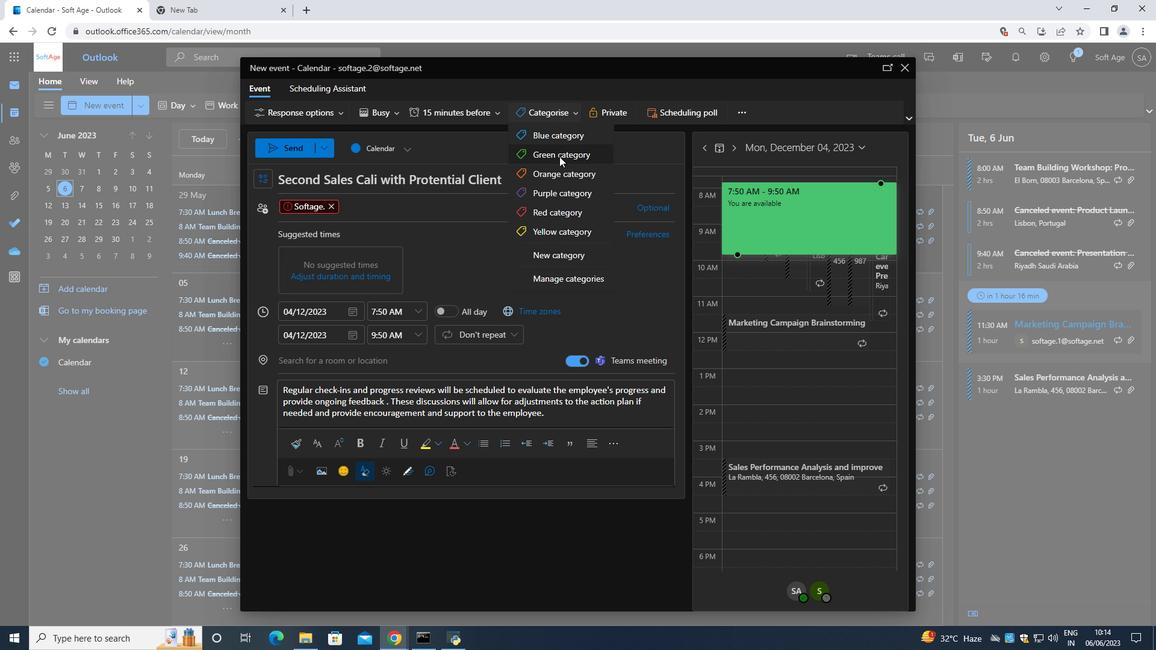 
Action: Mouse moved to (333, 207)
Screenshot: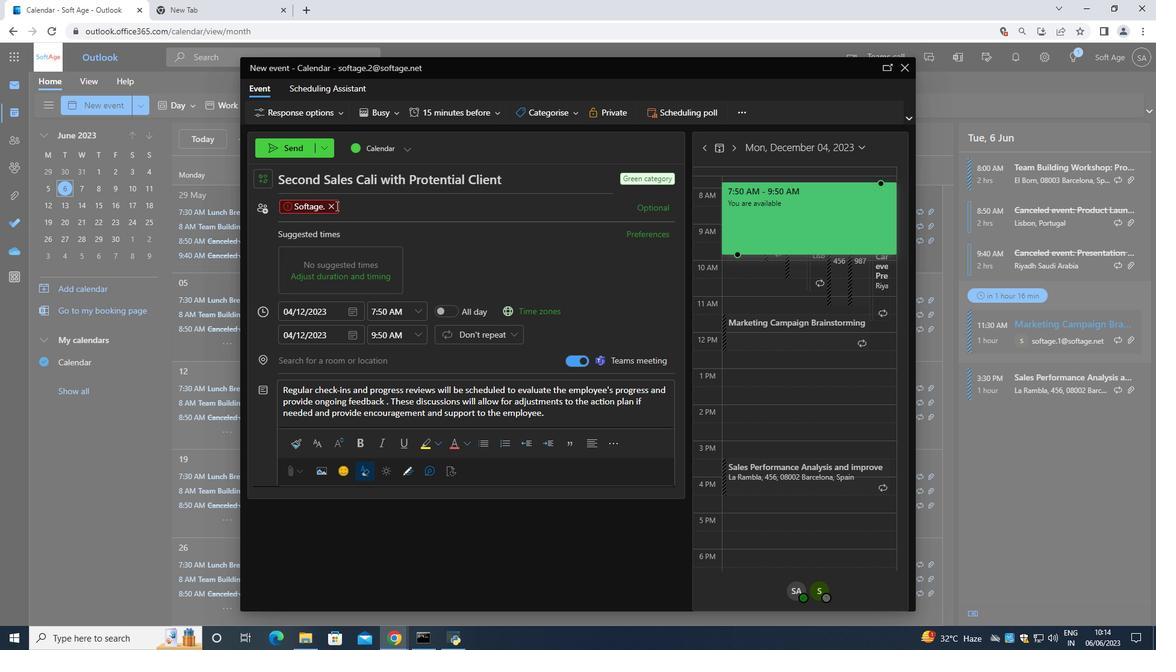 
Action: Mouse pressed left at (333, 207)
Screenshot: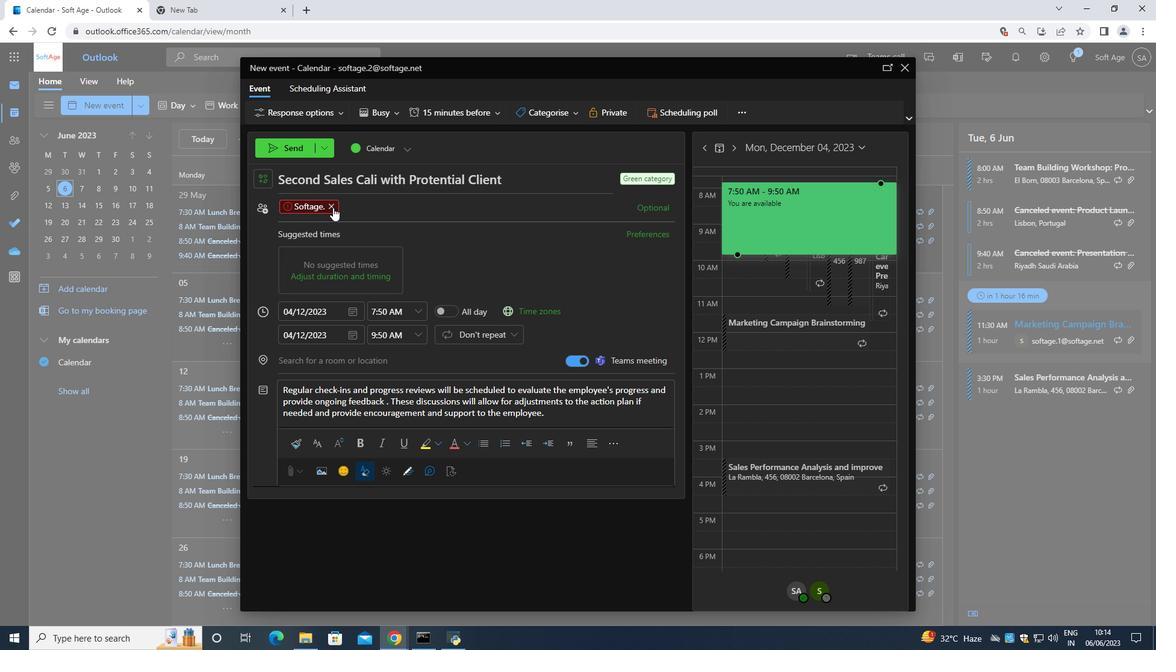 
Action: Mouse moved to (333, 207)
Screenshot: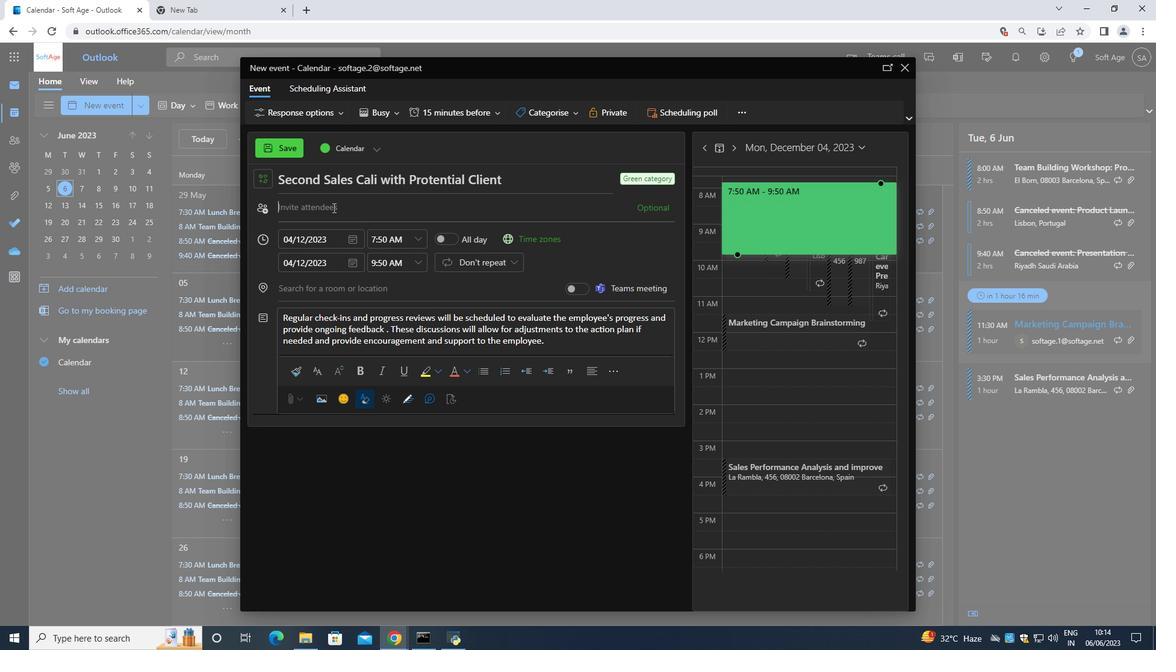 
Action: Key pressed <Key.shift>Softage.5<Key.shift>@
Screenshot: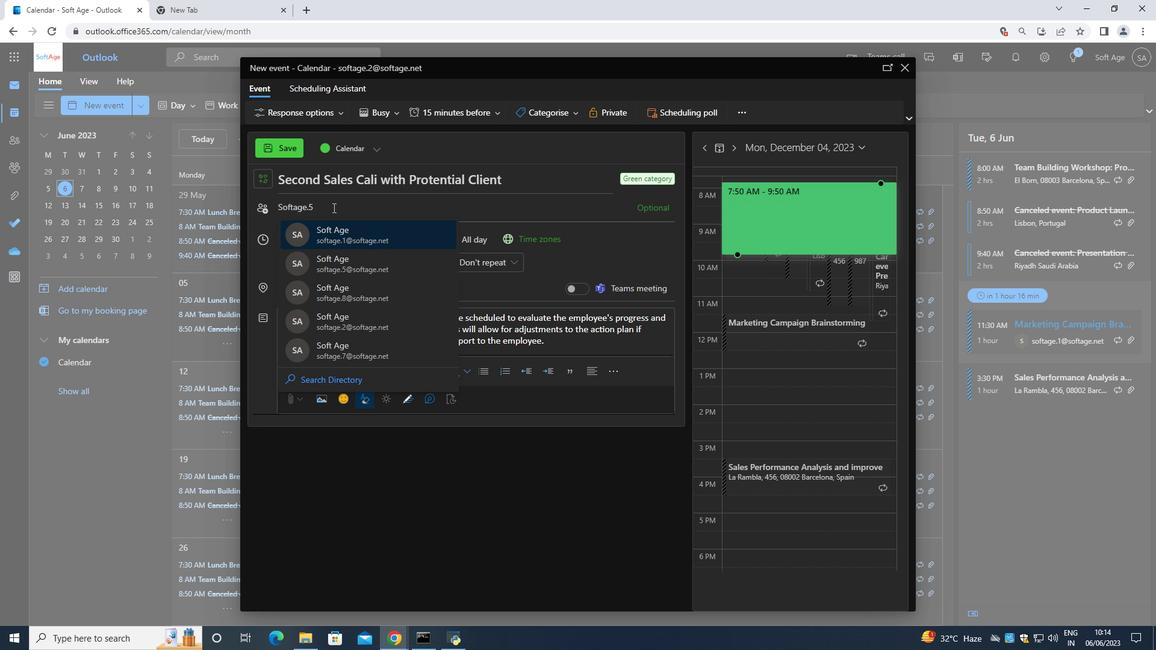
Action: Mouse moved to (328, 239)
Screenshot: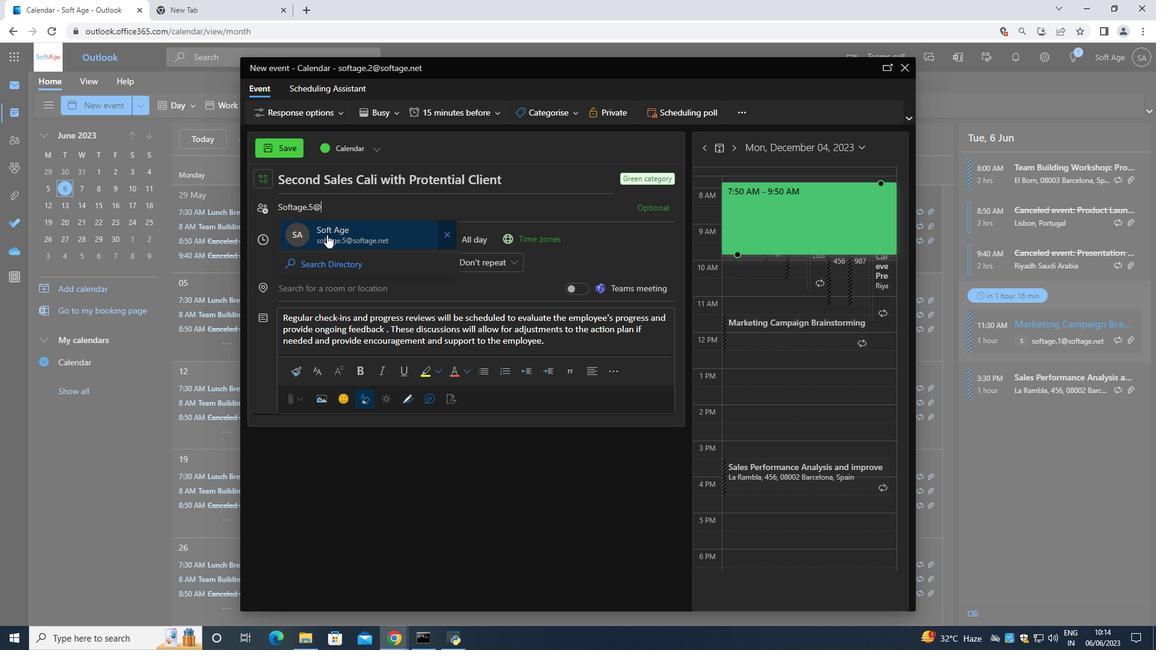 
Action: Mouse pressed left at (328, 239)
Screenshot: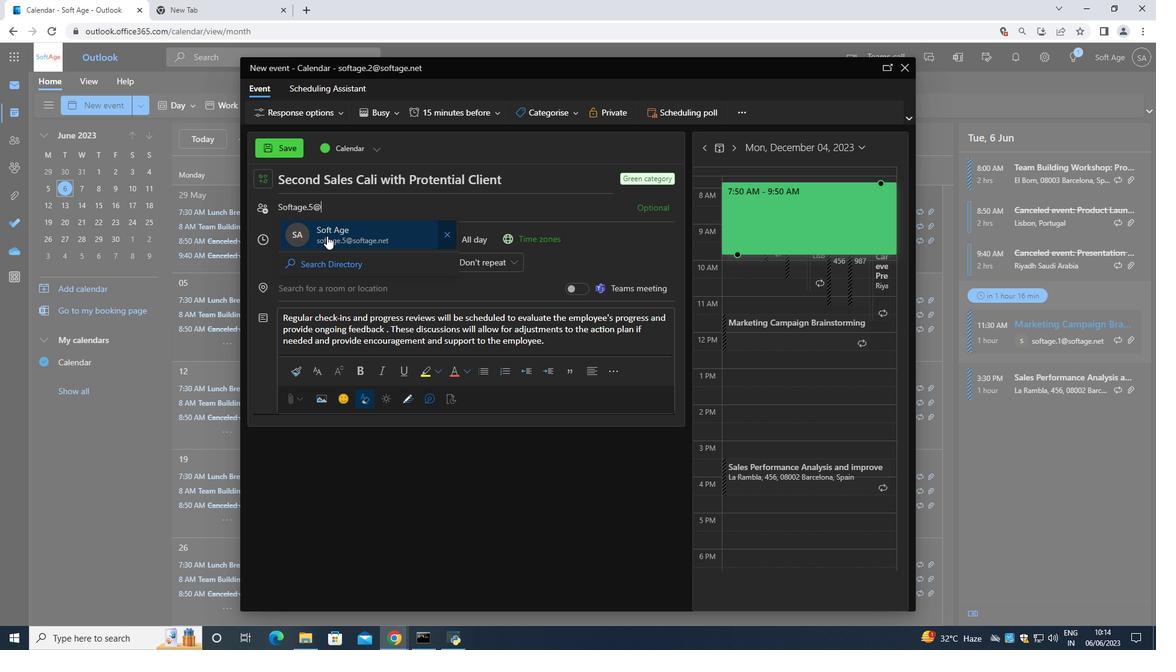 
Action: Mouse moved to (353, 220)
Screenshot: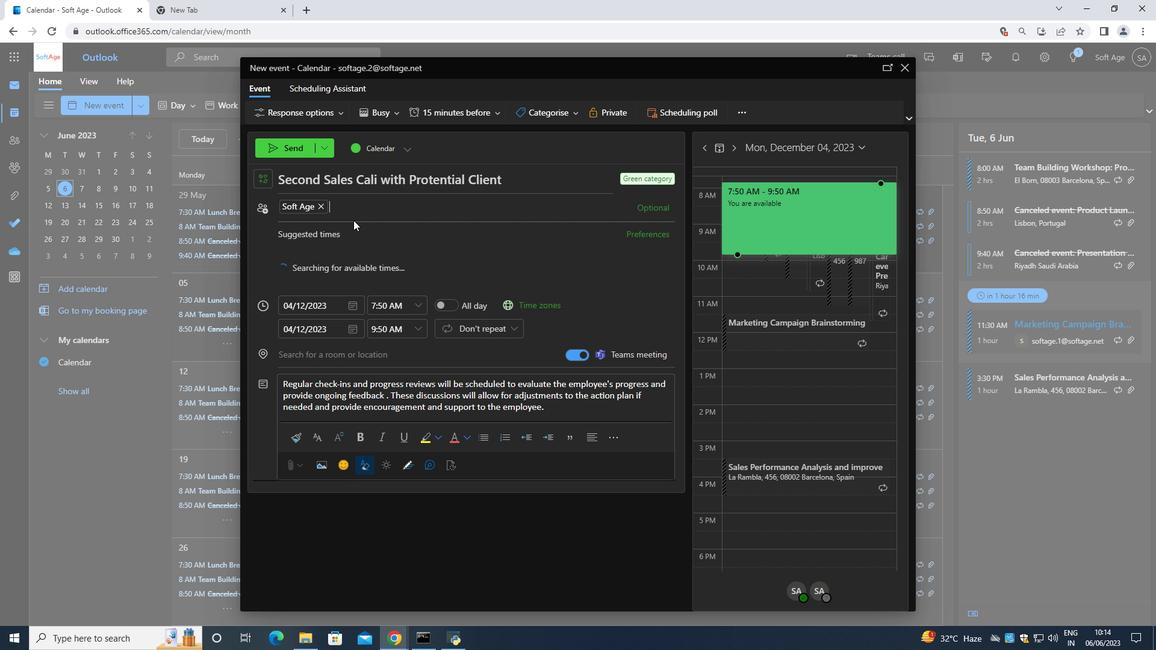 
Action: Key pressed <Key.shift>Softage.6<Key.shift>@
Screenshot: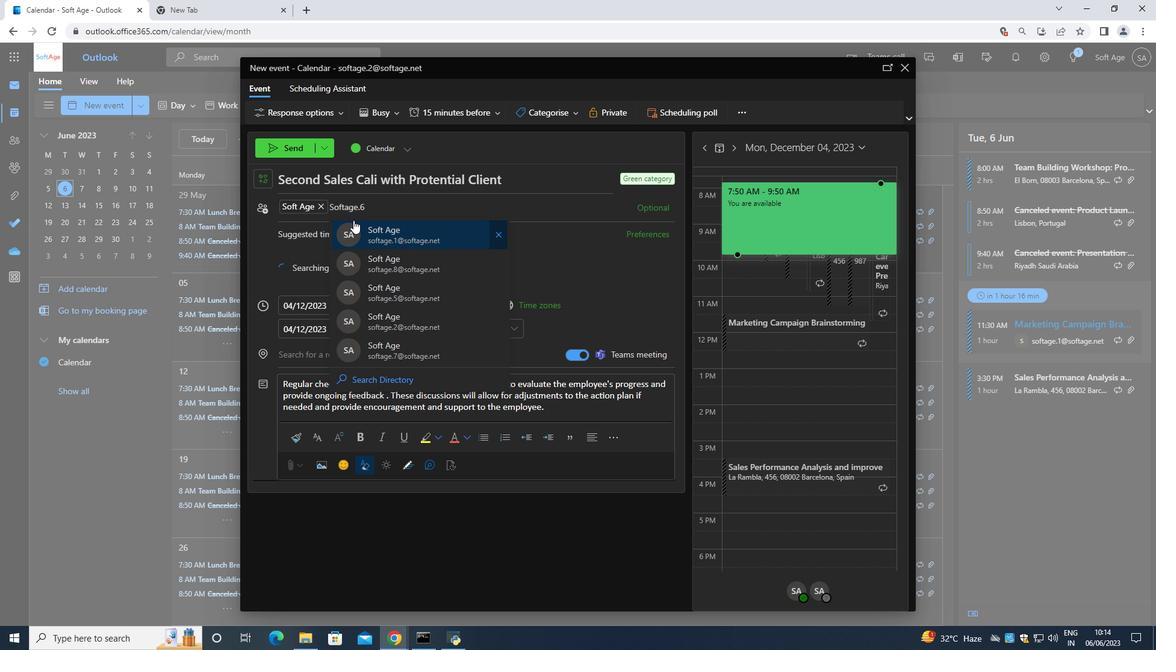 
Action: Mouse moved to (394, 259)
Screenshot: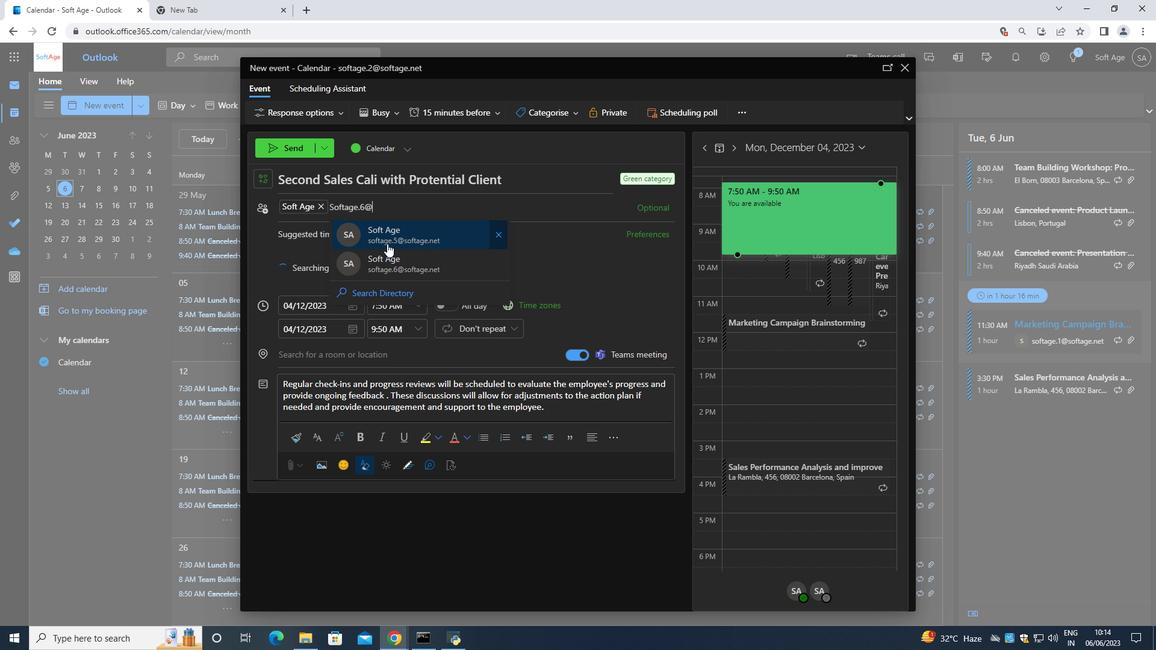 
Action: Mouse pressed left at (394, 259)
Screenshot: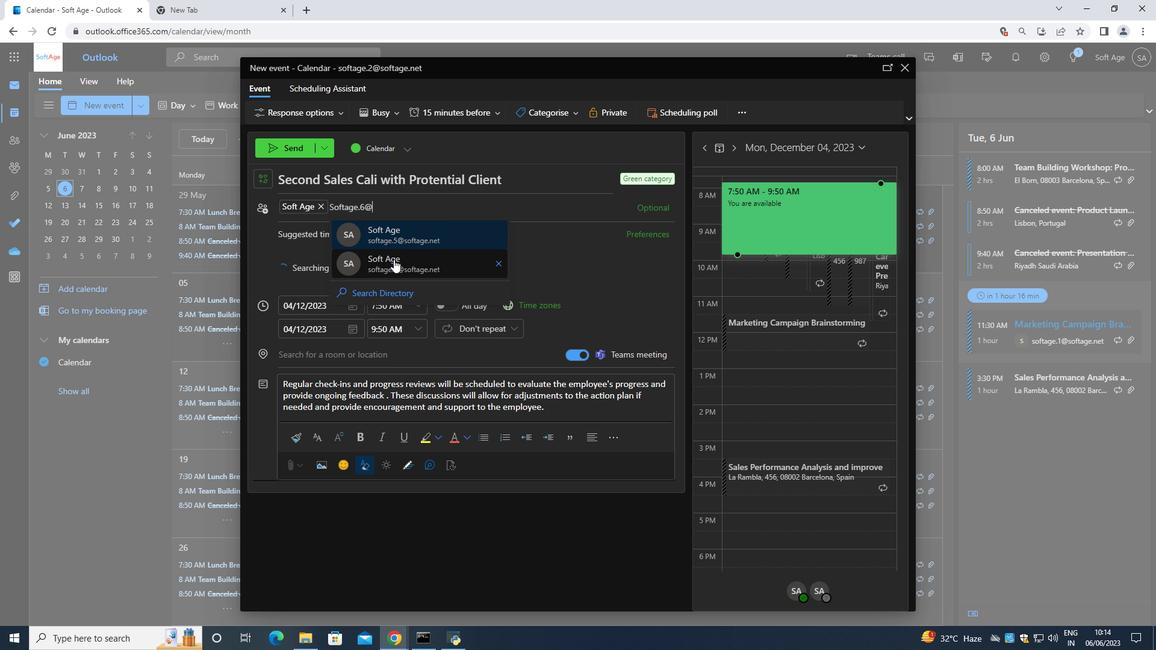 
Action: Mouse moved to (436, 116)
Screenshot: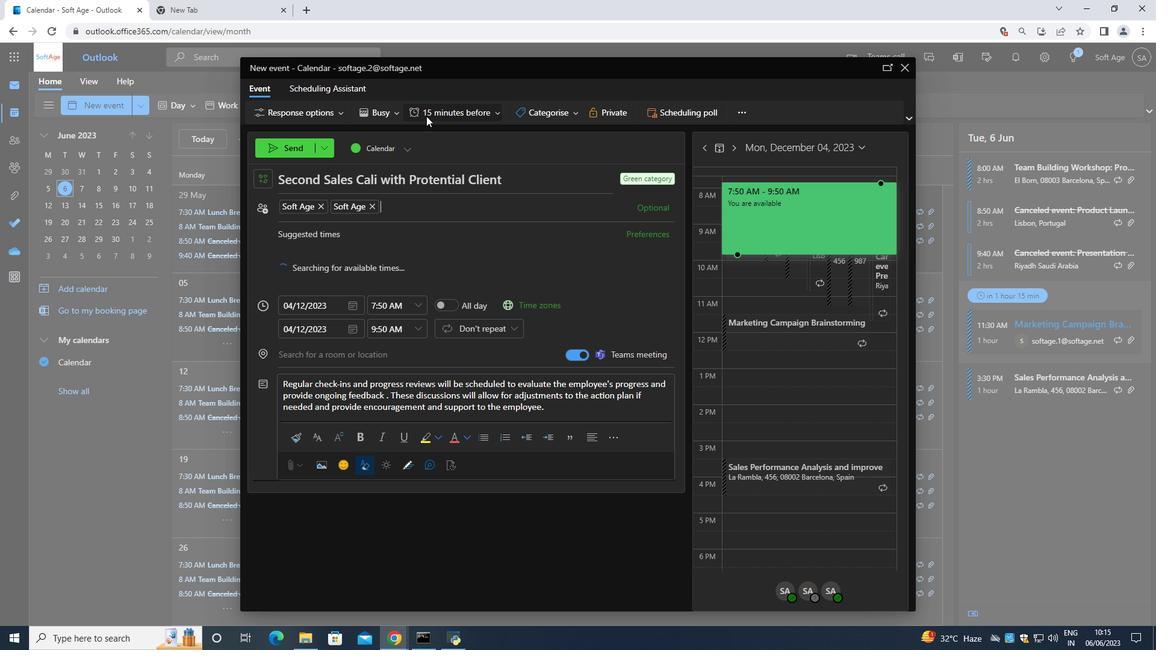 
Action: Mouse pressed left at (436, 116)
Screenshot: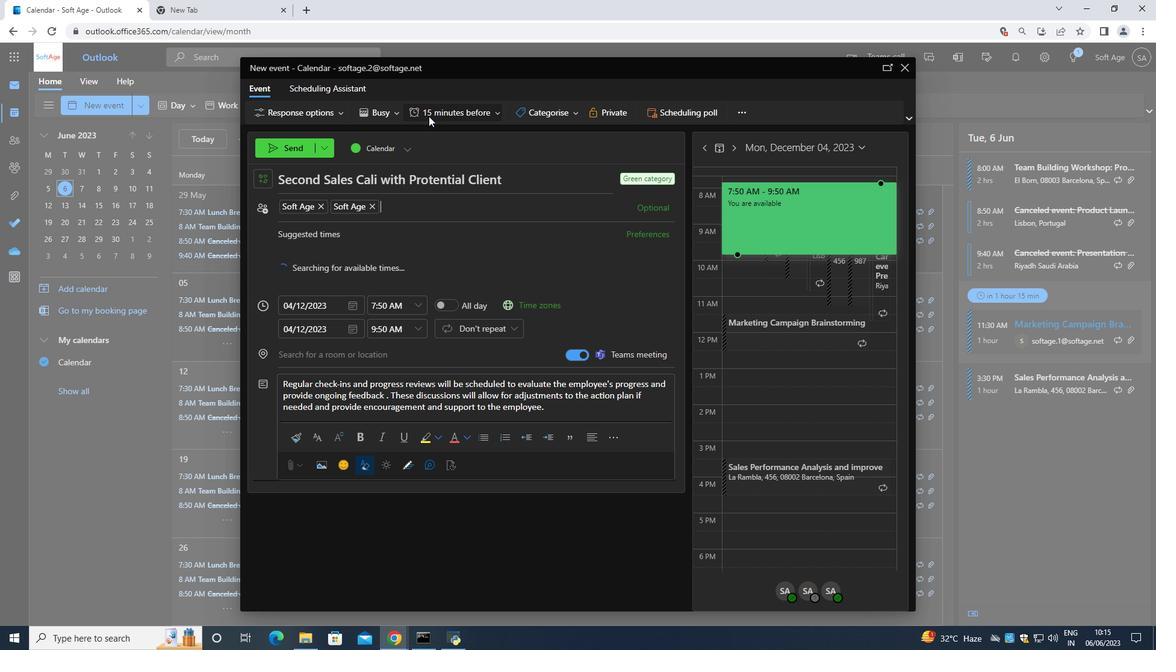 
Action: Mouse moved to (448, 266)
Screenshot: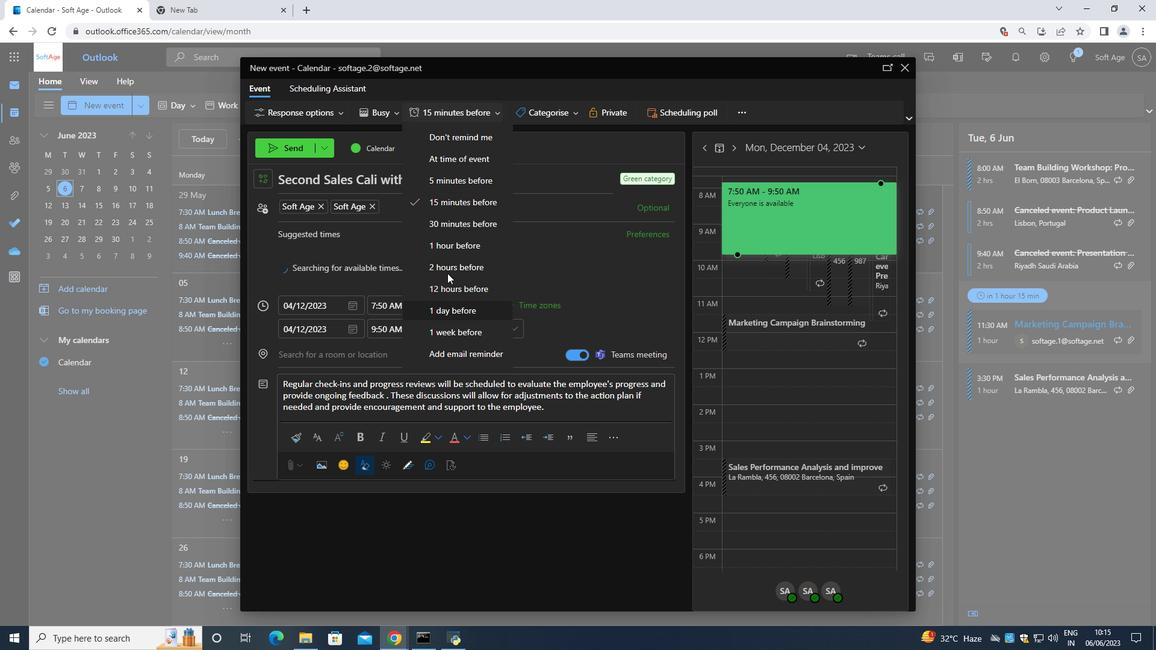 
Action: Mouse pressed left at (448, 266)
Screenshot: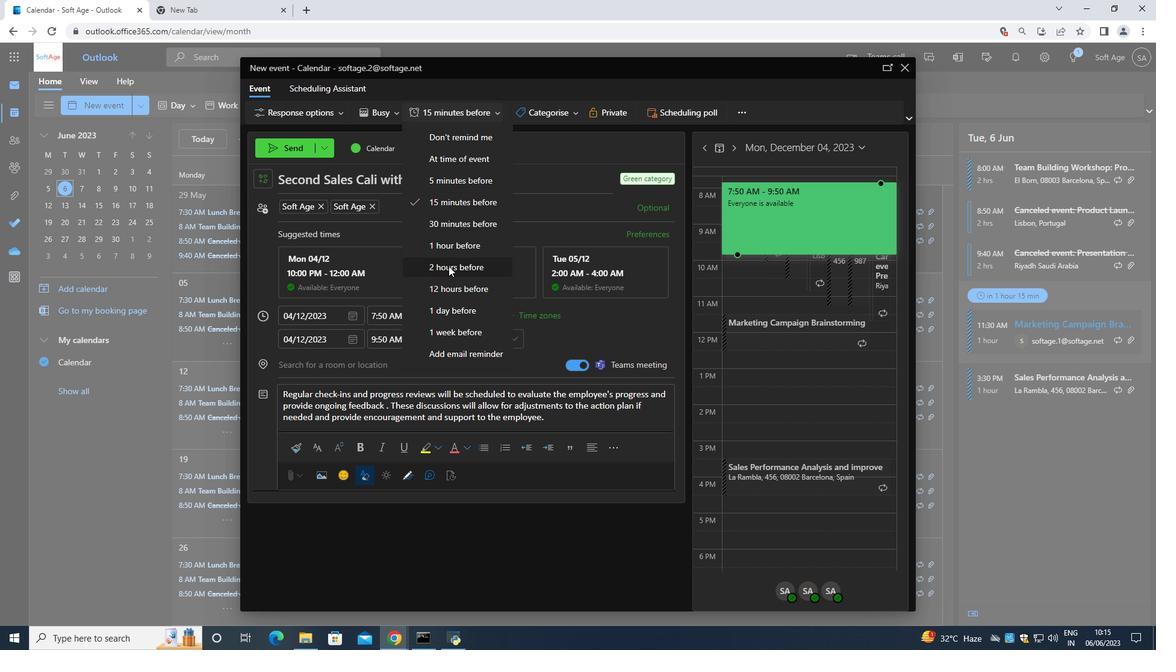 
Action: Mouse moved to (285, 148)
Screenshot: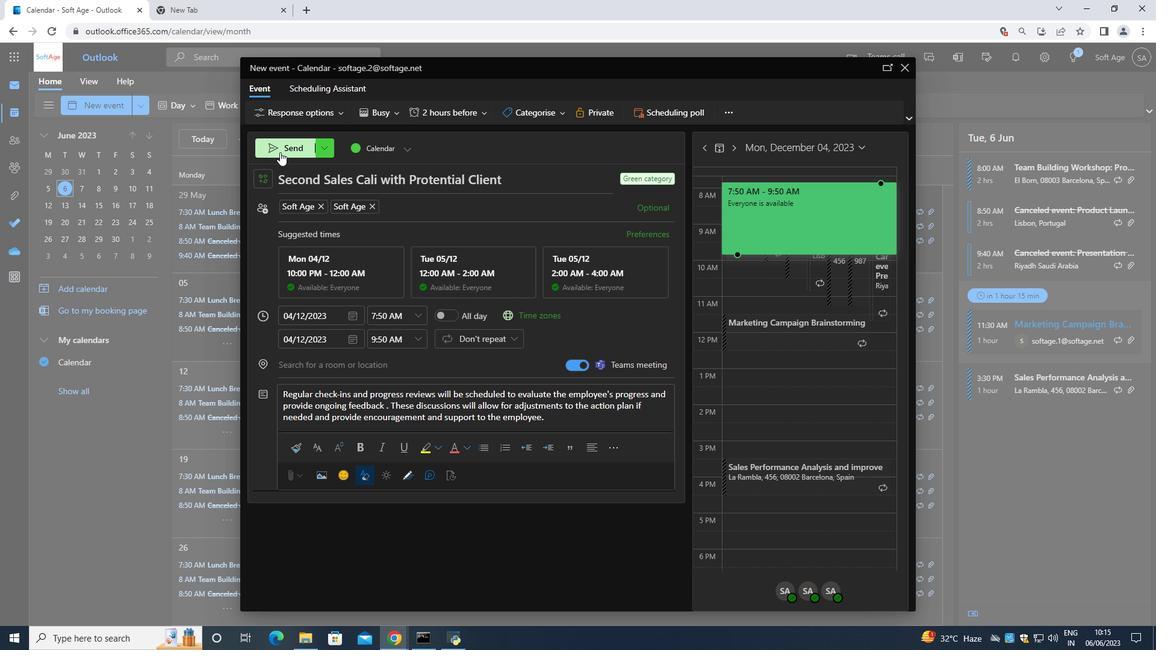 
Action: Mouse pressed left at (285, 148)
Screenshot: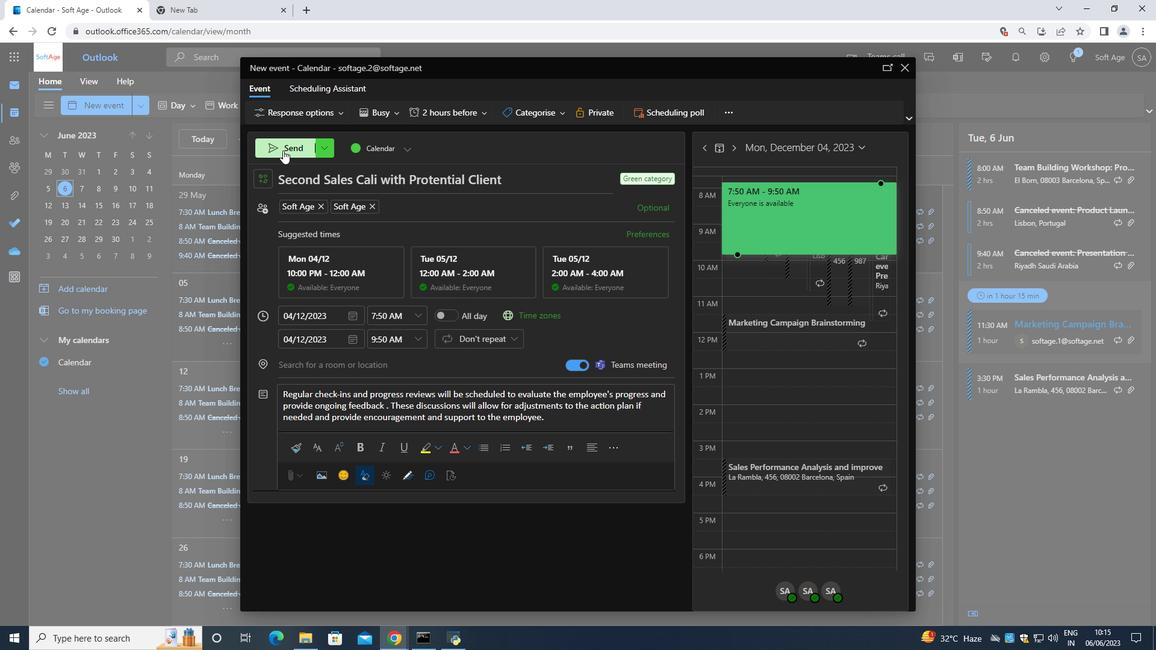 
Action: Mouse moved to (295, 146)
Screenshot: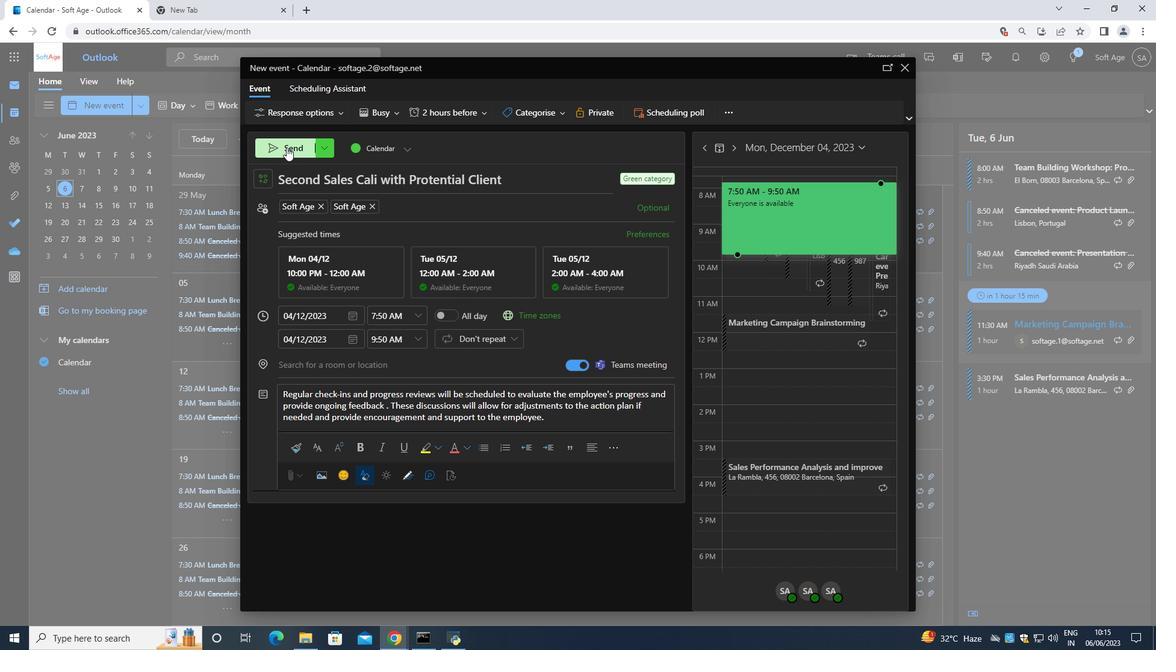 
